Task: Look for space in Bertioga, Brazil from 1st June, 2023 to 9th June, 2023 for 4 adults in price range Rs.6000 to Rs.12000. Place can be entire place with 2 bedrooms having 2 beds and 2 bathrooms. Property type can be house, flat, guest house. Booking option can be shelf check-in. Required host language is Spanish.
Action: Mouse moved to (408, 71)
Screenshot: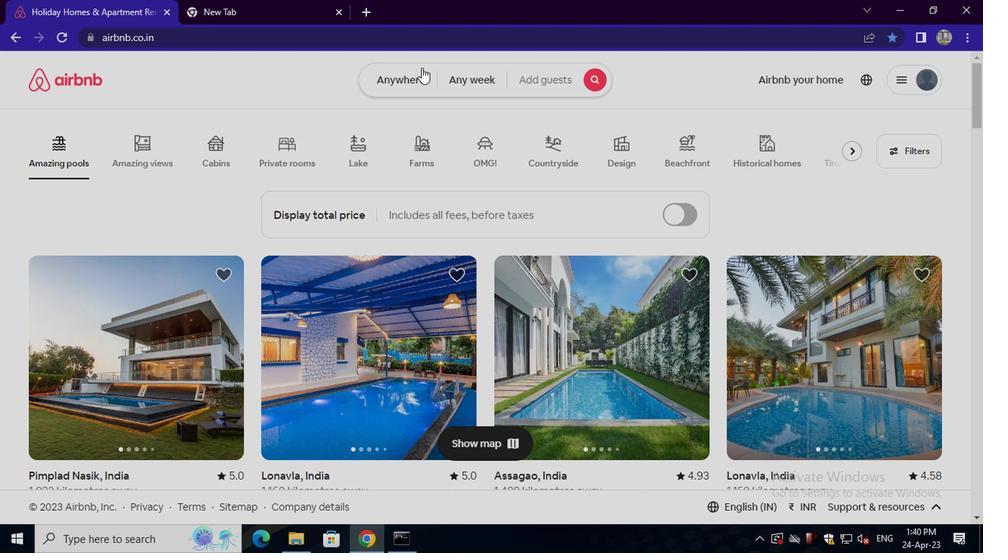 
Action: Mouse pressed left at (408, 71)
Screenshot: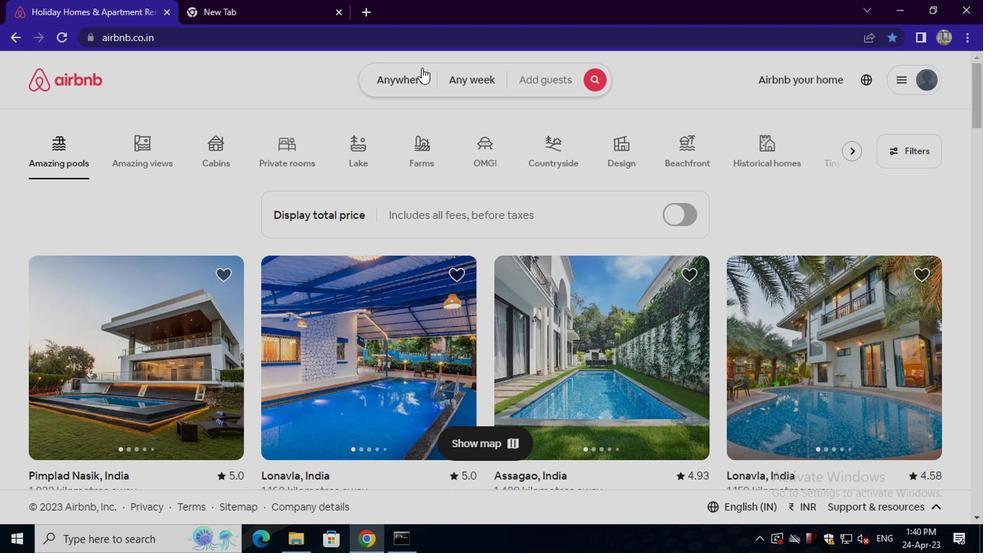 
Action: Mouse moved to (294, 137)
Screenshot: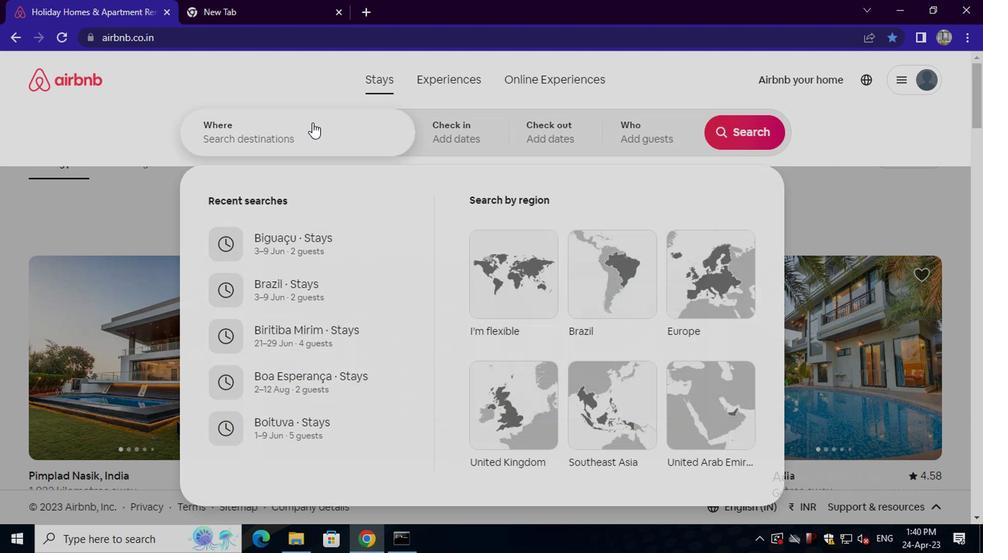 
Action: Mouse pressed left at (294, 137)
Screenshot: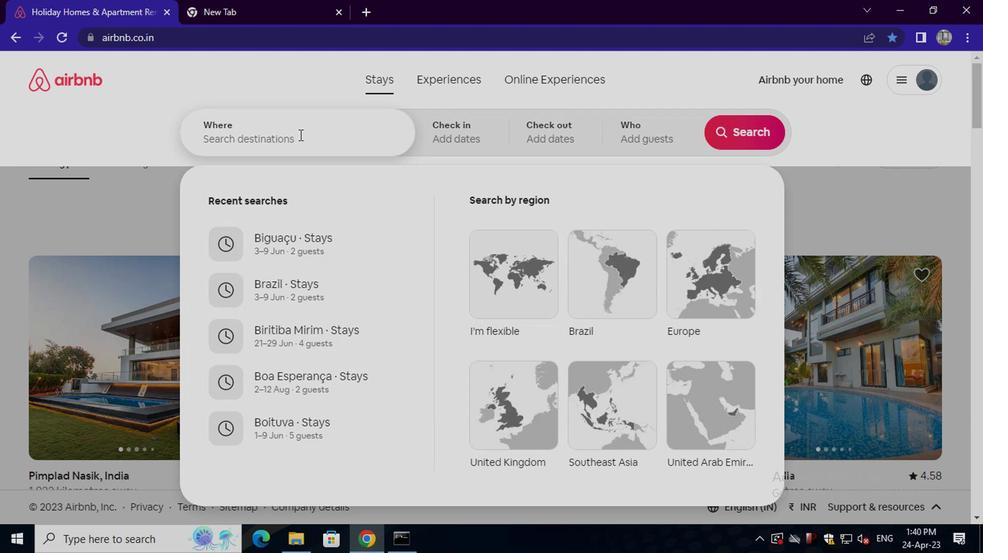 
Action: Key pressed bertioga,<Key.space>brazil<Key.enter>
Screenshot: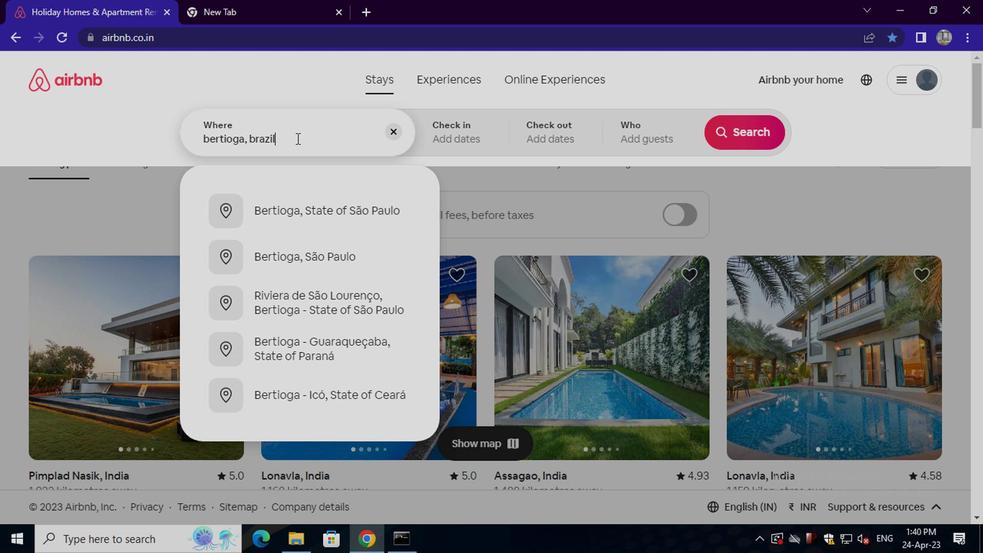 
Action: Mouse moved to (743, 249)
Screenshot: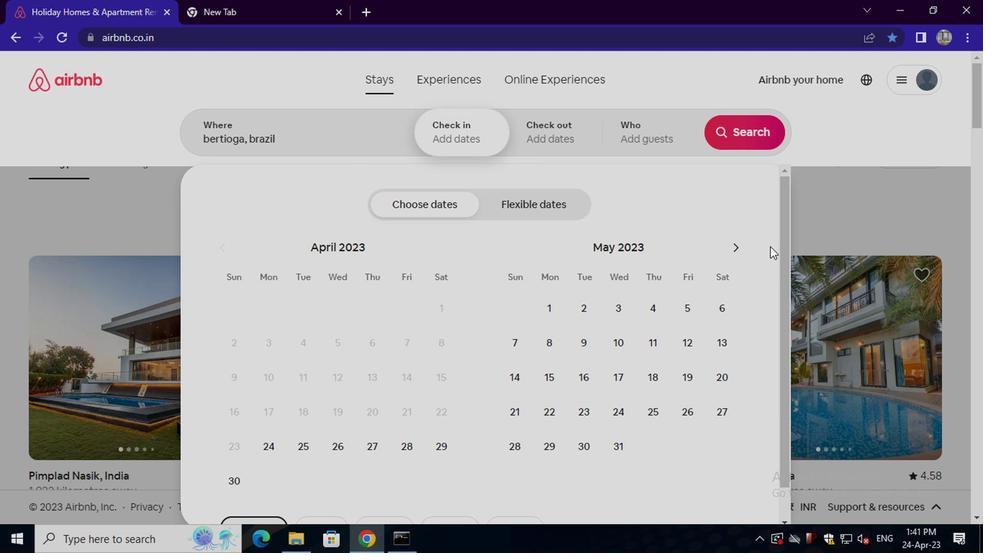 
Action: Mouse pressed left at (743, 249)
Screenshot: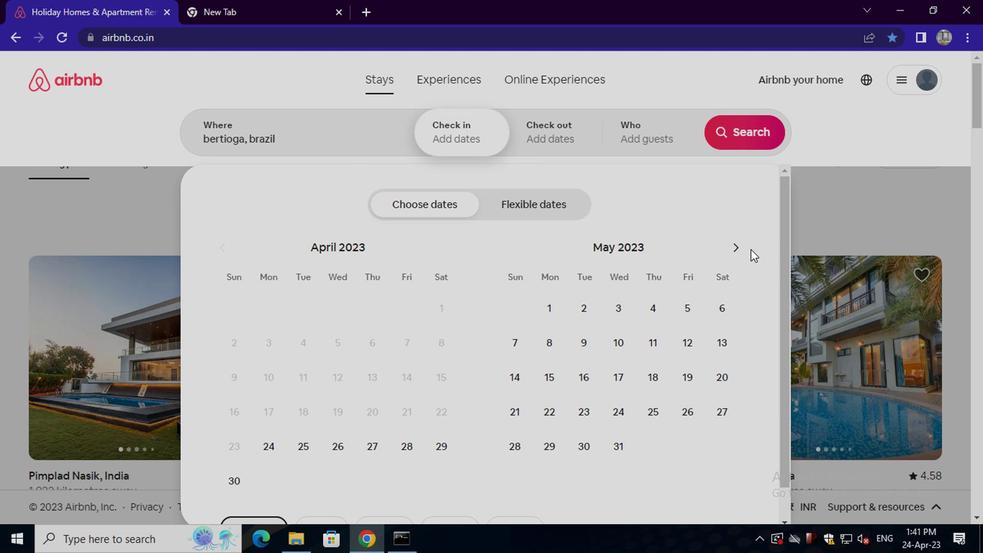 
Action: Mouse moved to (640, 304)
Screenshot: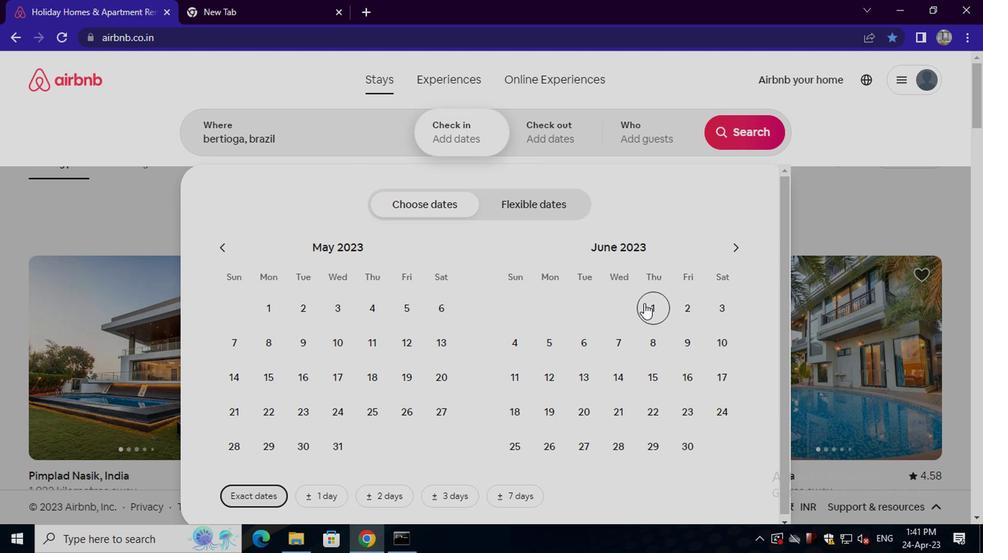 
Action: Mouse pressed left at (640, 304)
Screenshot: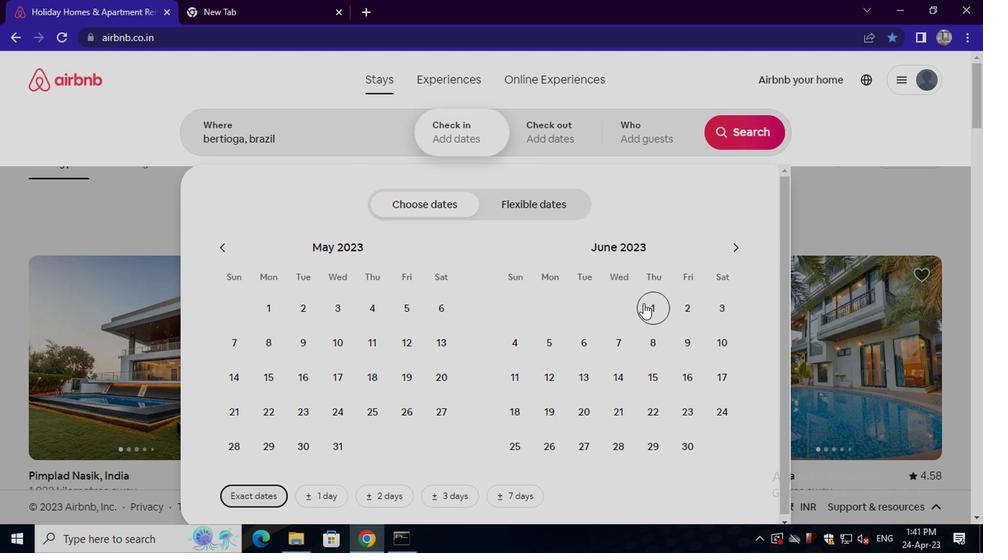 
Action: Mouse moved to (674, 344)
Screenshot: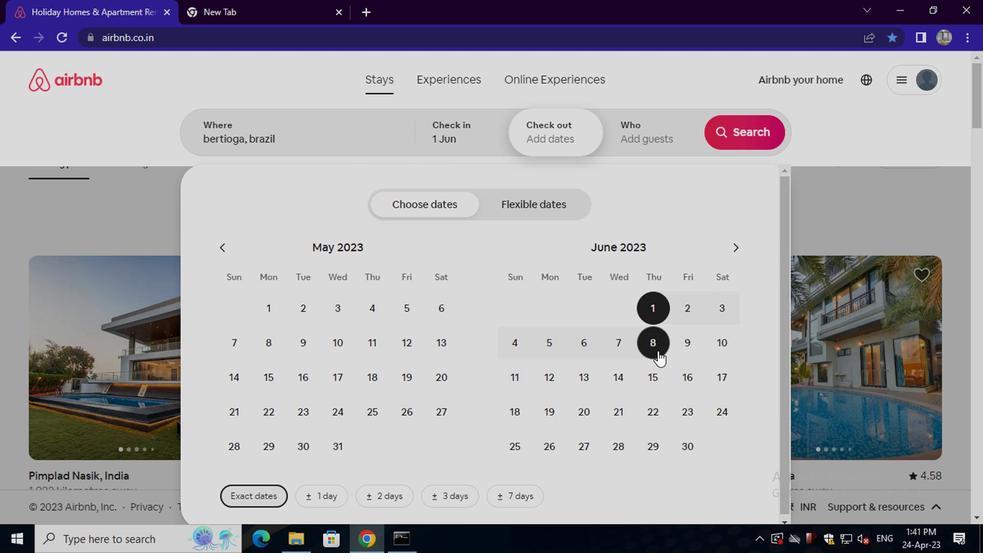 
Action: Mouse pressed left at (674, 344)
Screenshot: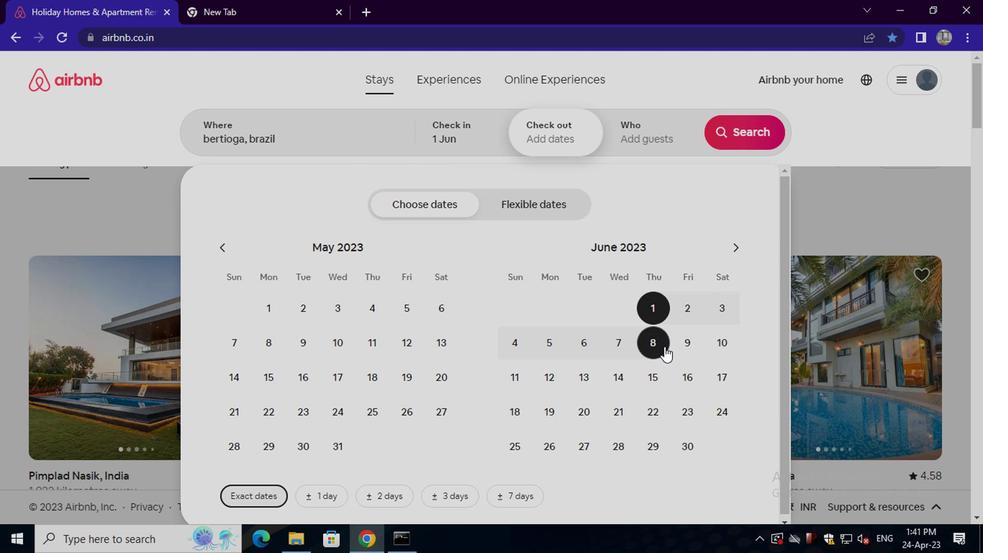 
Action: Mouse moved to (657, 142)
Screenshot: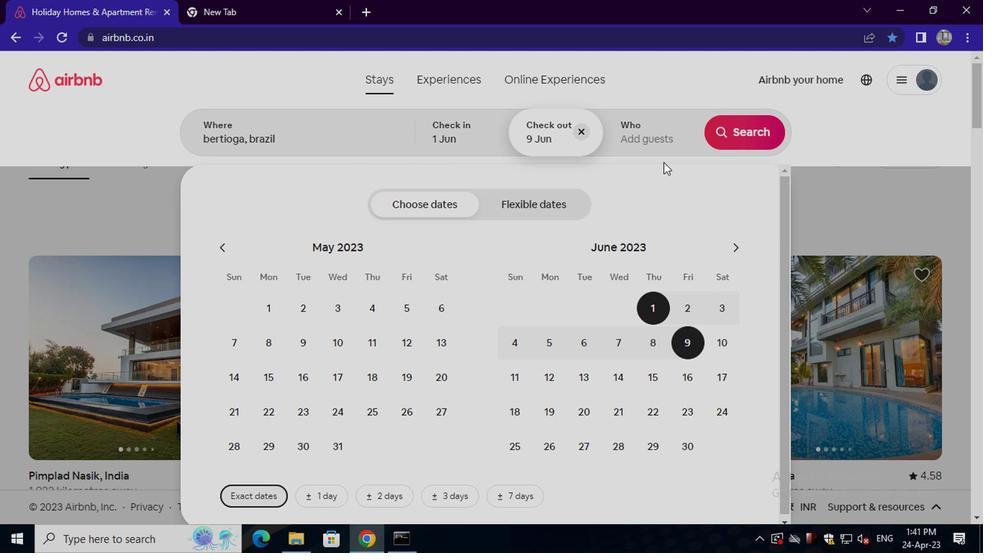 
Action: Mouse pressed left at (657, 142)
Screenshot: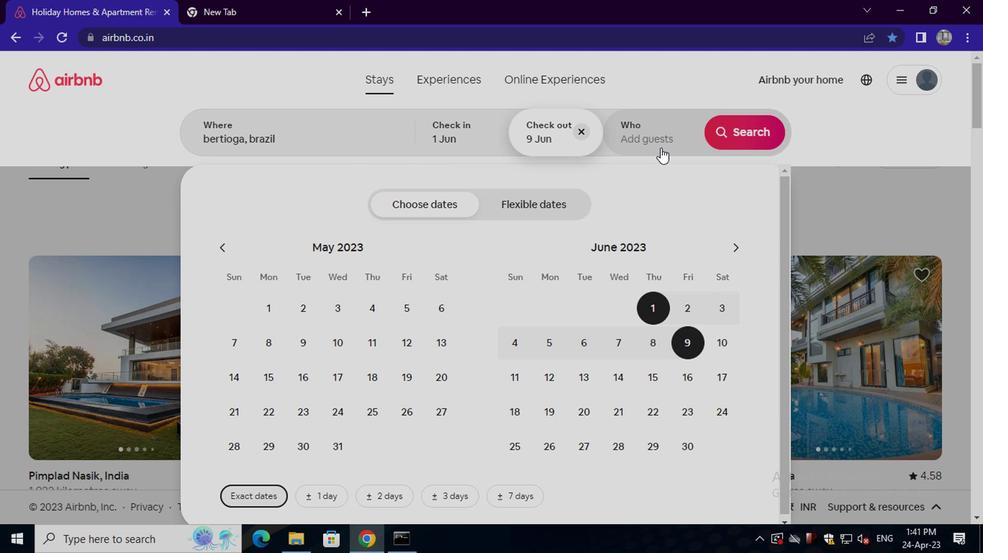 
Action: Mouse moved to (739, 217)
Screenshot: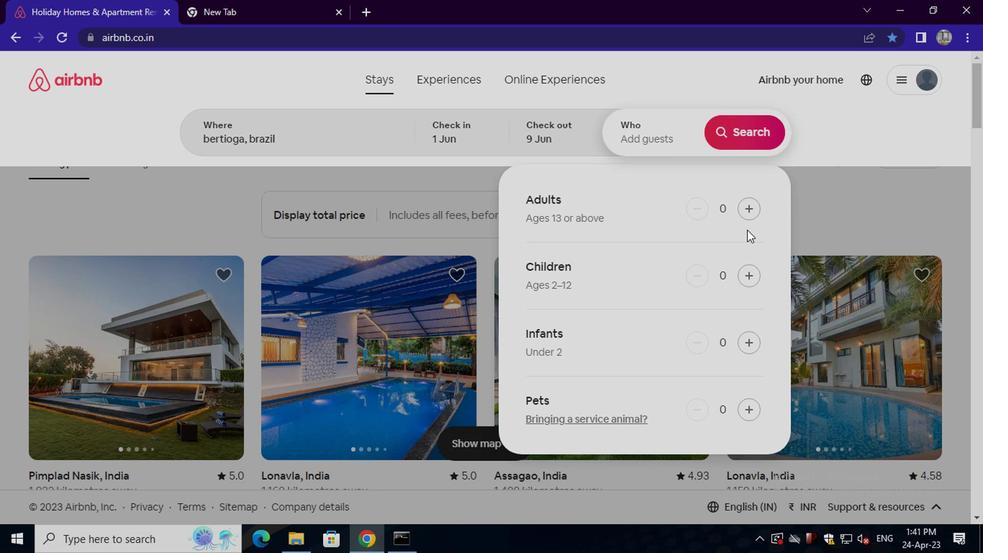 
Action: Mouse pressed left at (739, 217)
Screenshot: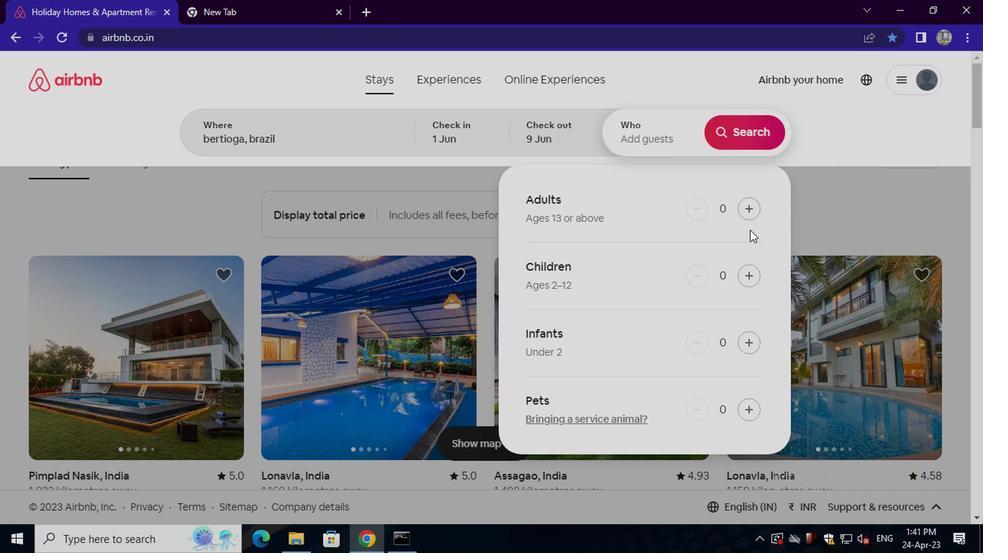 
Action: Mouse pressed left at (739, 217)
Screenshot: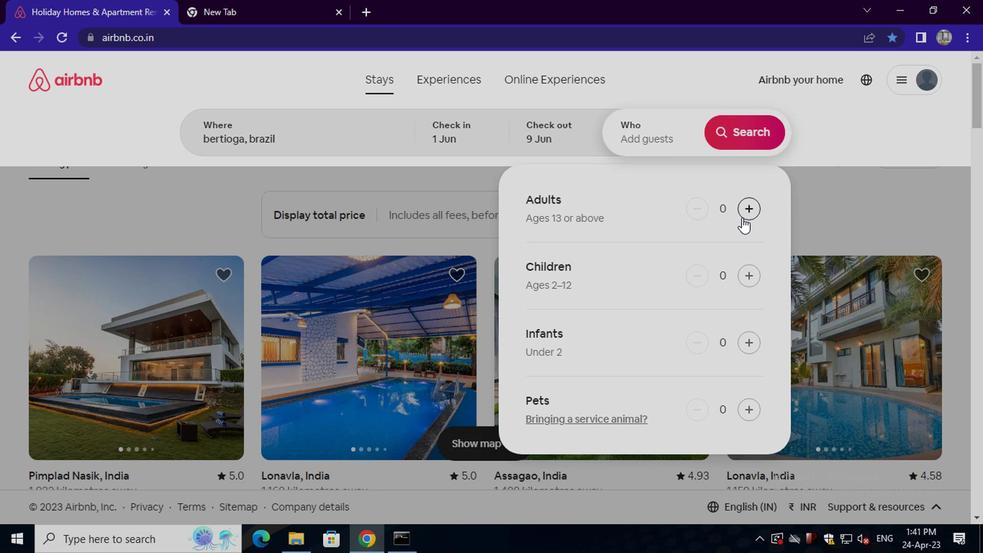 
Action: Mouse pressed left at (739, 217)
Screenshot: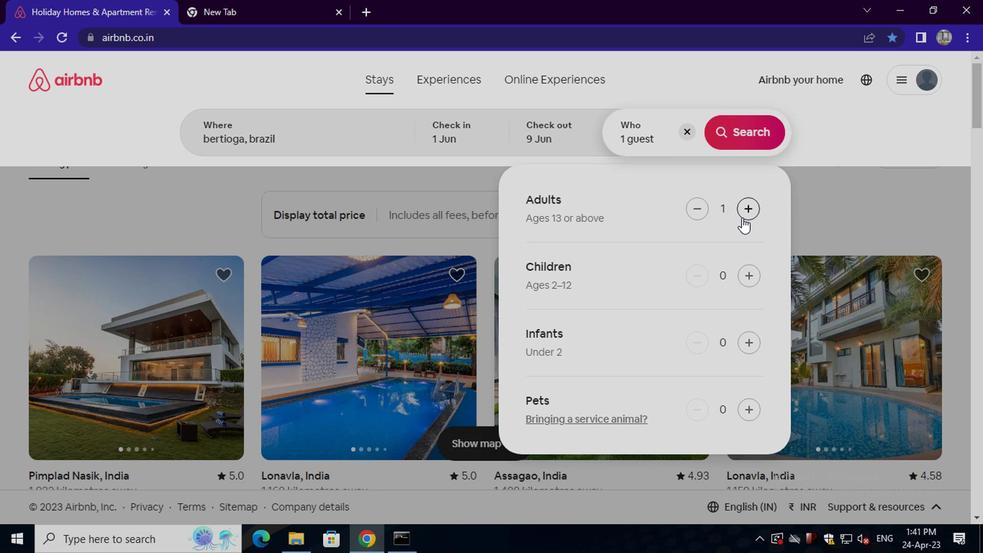 
Action: Mouse moved to (752, 223)
Screenshot: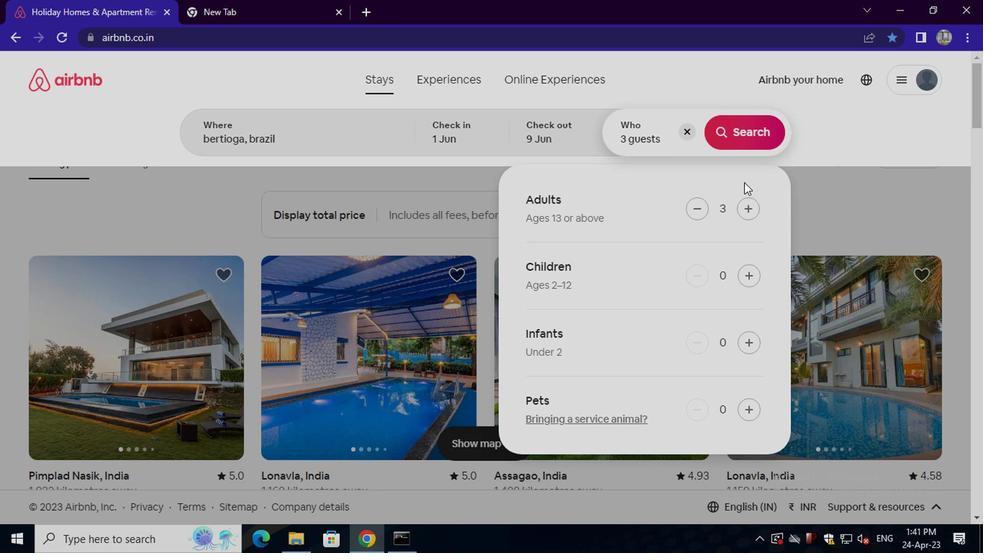 
Action: Mouse pressed left at (752, 223)
Screenshot: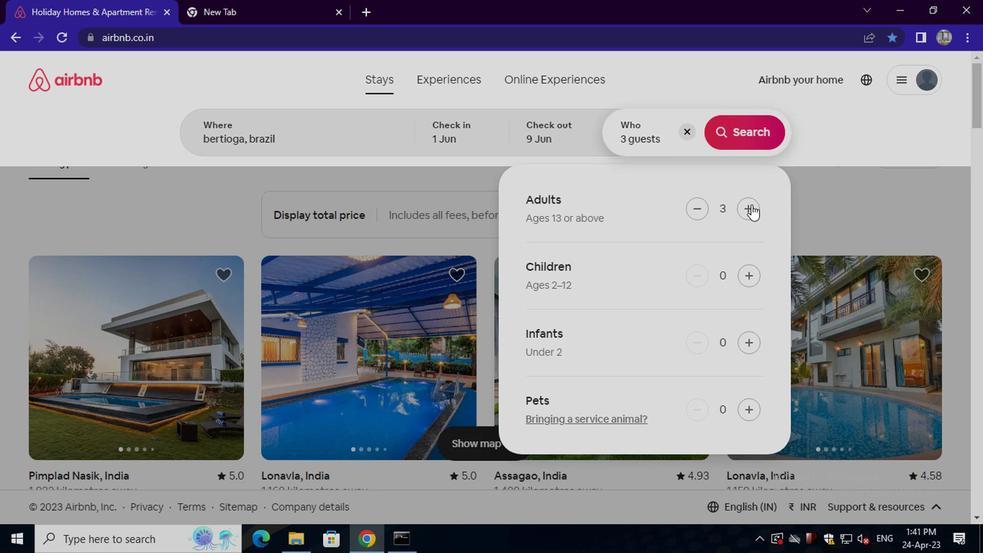 
Action: Mouse moved to (748, 214)
Screenshot: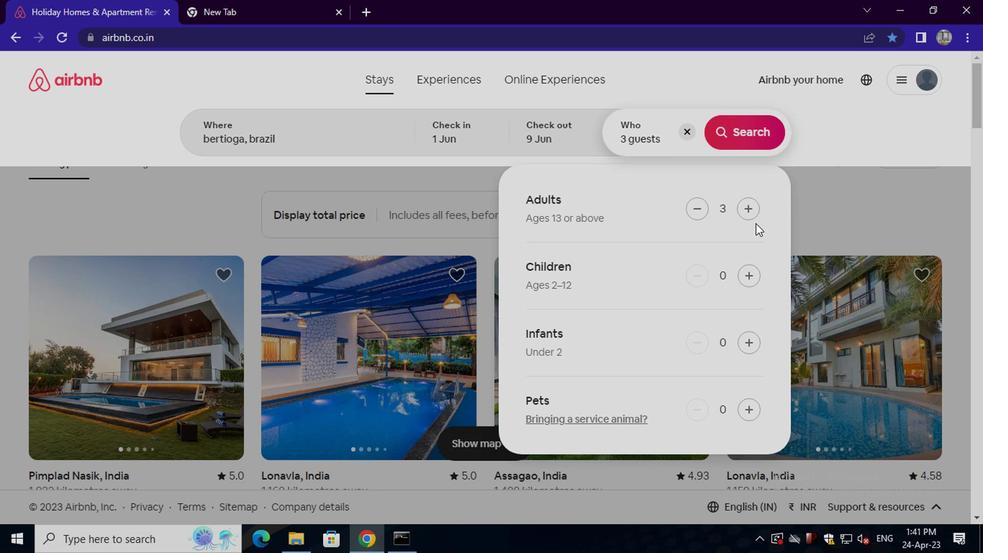 
Action: Mouse pressed left at (748, 214)
Screenshot: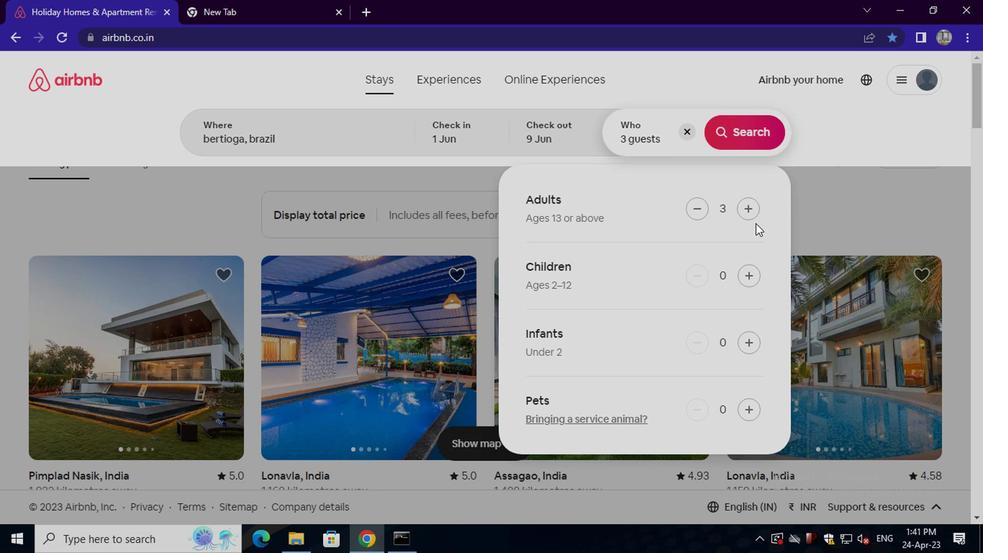 
Action: Mouse moved to (737, 138)
Screenshot: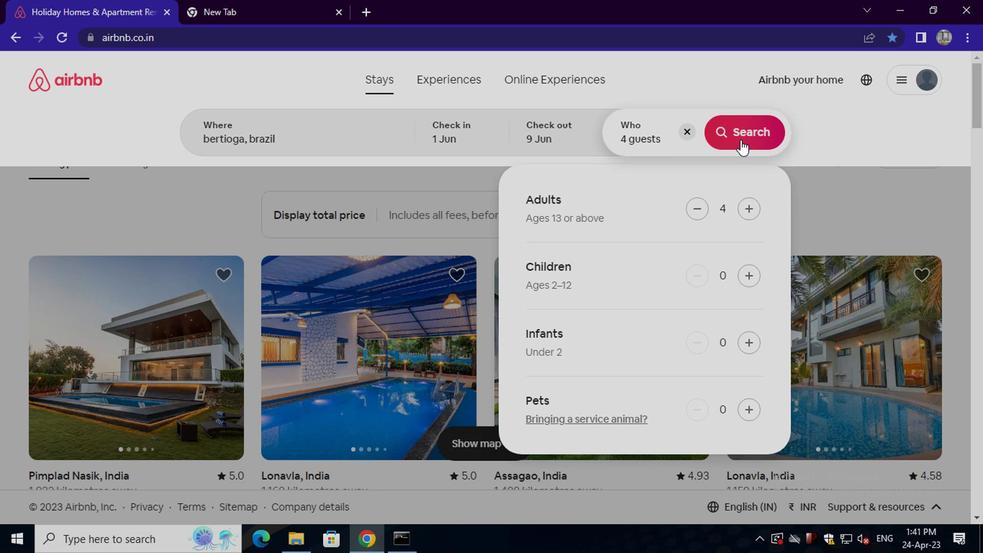 
Action: Mouse pressed left at (737, 138)
Screenshot: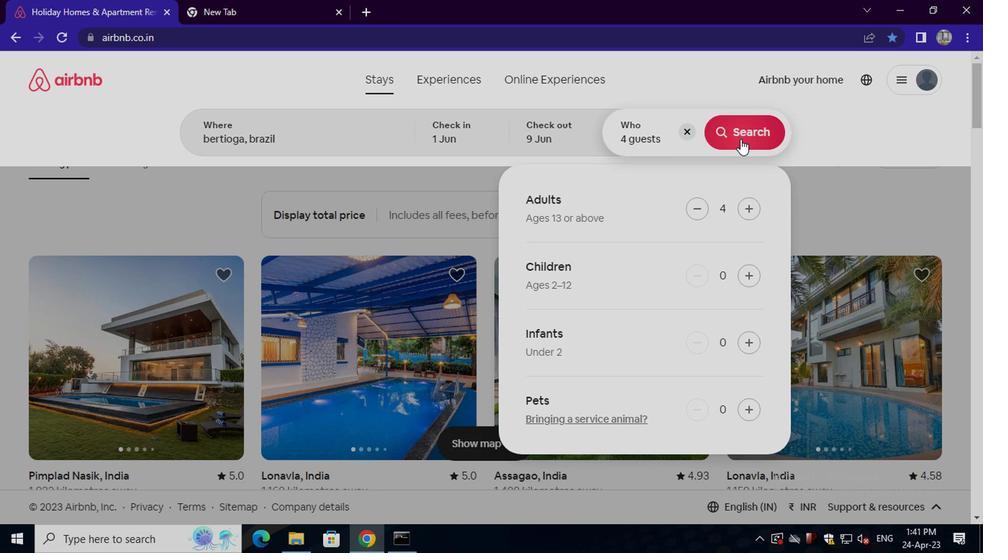 
Action: Mouse moved to (926, 137)
Screenshot: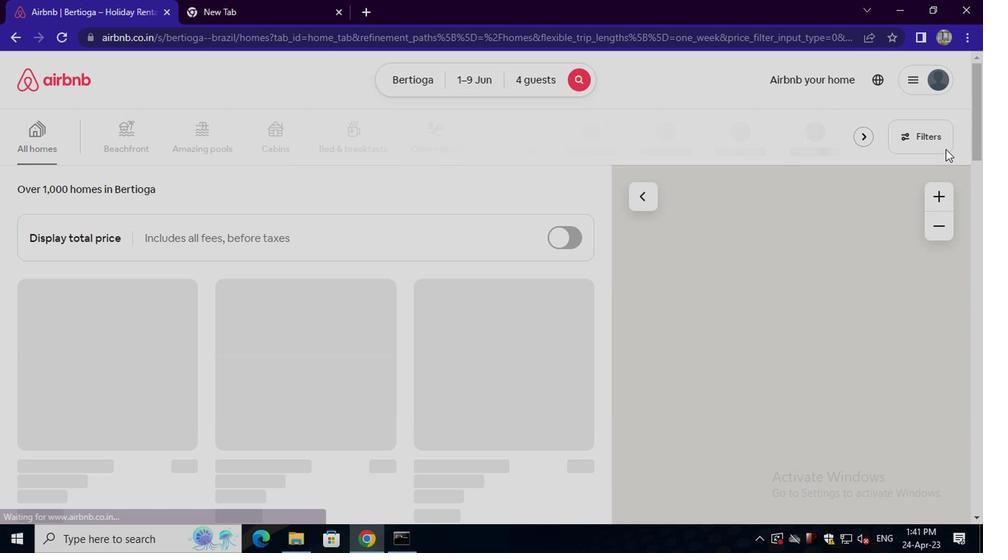 
Action: Mouse pressed left at (926, 137)
Screenshot: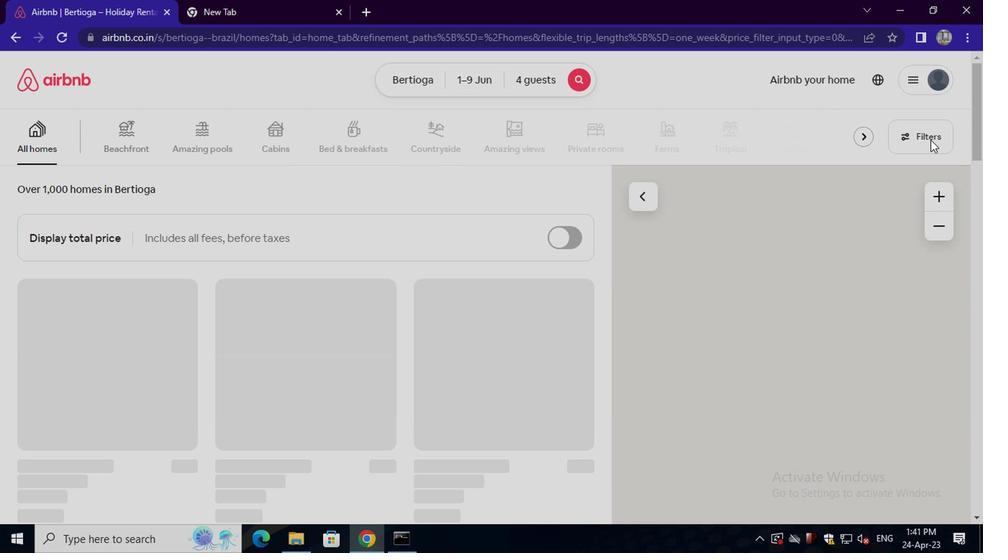 
Action: Mouse moved to (332, 320)
Screenshot: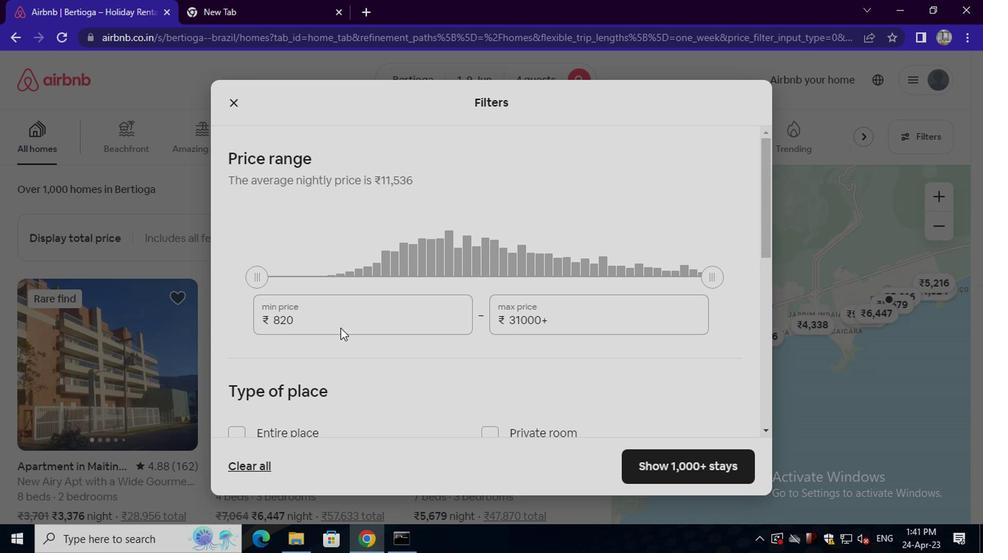 
Action: Mouse pressed left at (332, 320)
Screenshot: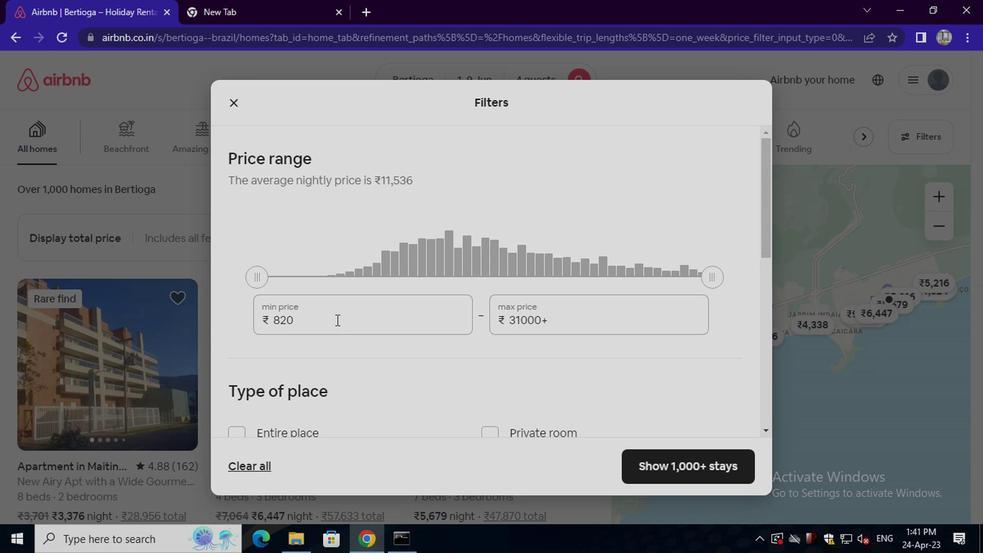 
Action: Key pressed <Key.backspace><Key.backspace><Key.backspace><Key.backspace><Key.backspace><Key.backspace><Key.backspace><Key.backspace><Key.backspace><Key.backspace><Key.backspace><Key.backspace><Key.backspace><Key.backspace><Key.backspace><Key.backspace><Key.backspace><Key.backspace><Key.backspace><Key.backspace><Key.backspace><Key.backspace>6000
Screenshot: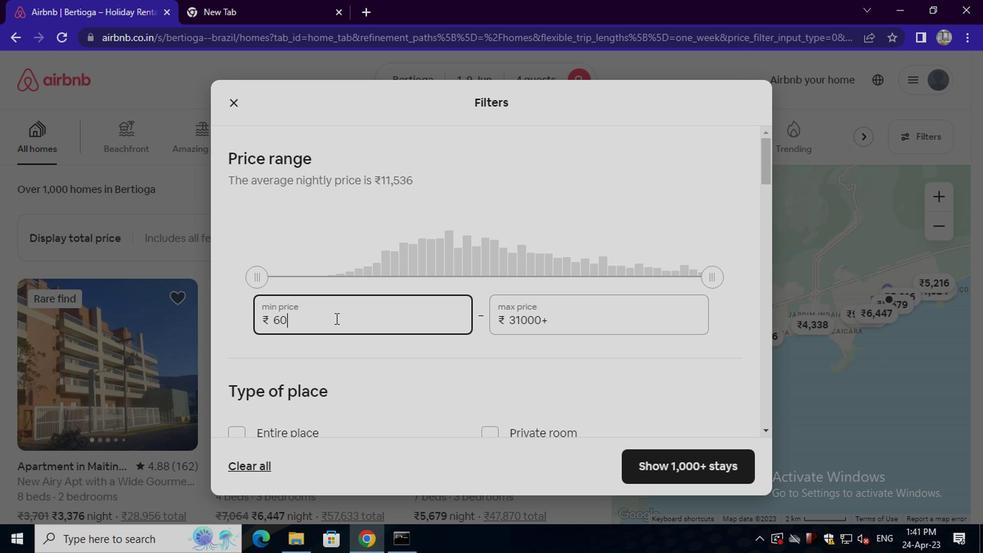 
Action: Mouse moved to (552, 324)
Screenshot: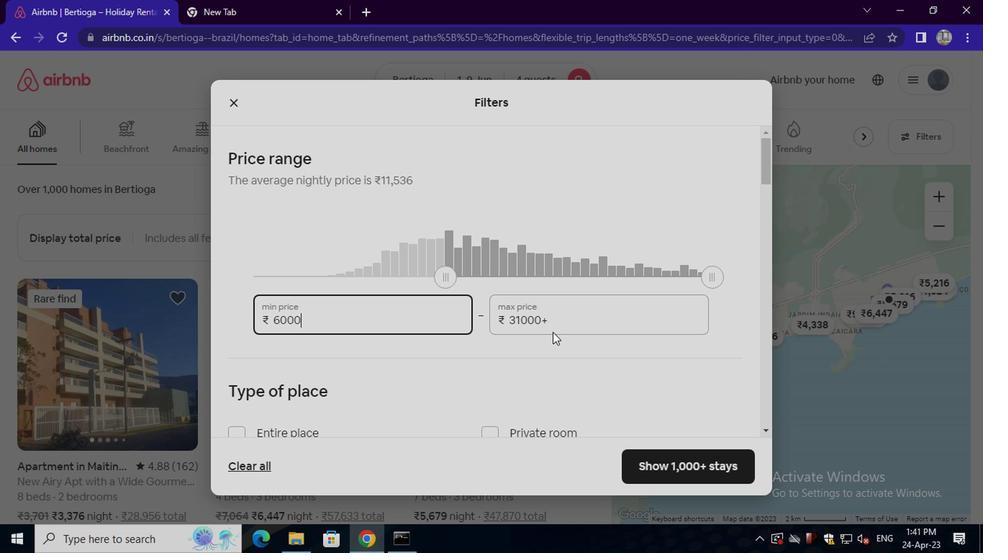 
Action: Mouse pressed left at (552, 324)
Screenshot: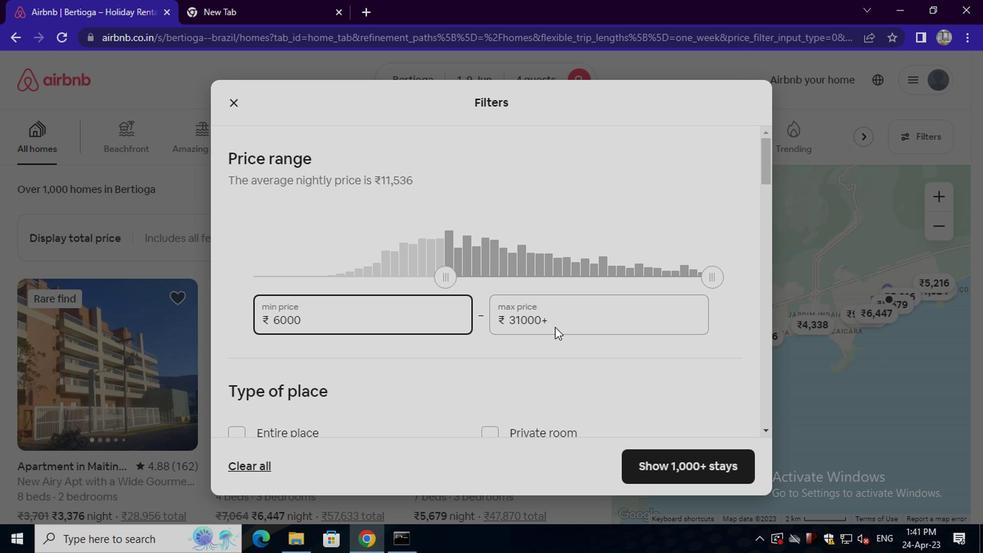 
Action: Key pressed <Key.backspace><Key.backspace><Key.backspace><Key.backspace><Key.backspace><Key.backspace><Key.backspace><Key.backspace><Key.backspace><Key.backspace><Key.backspace><Key.backspace><Key.backspace><Key.backspace><Key.backspace><Key.backspace><Key.backspace>12000
Screenshot: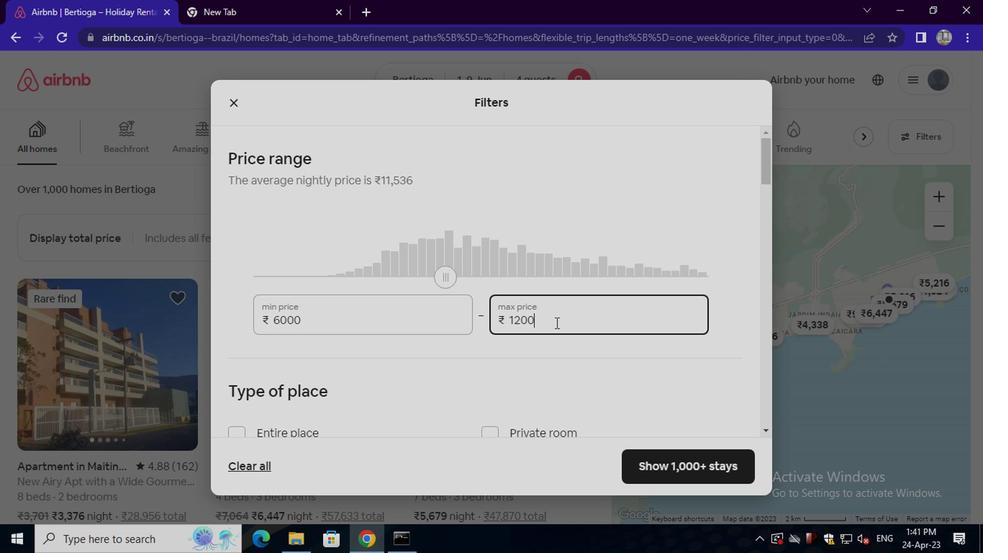 
Action: Mouse moved to (561, 342)
Screenshot: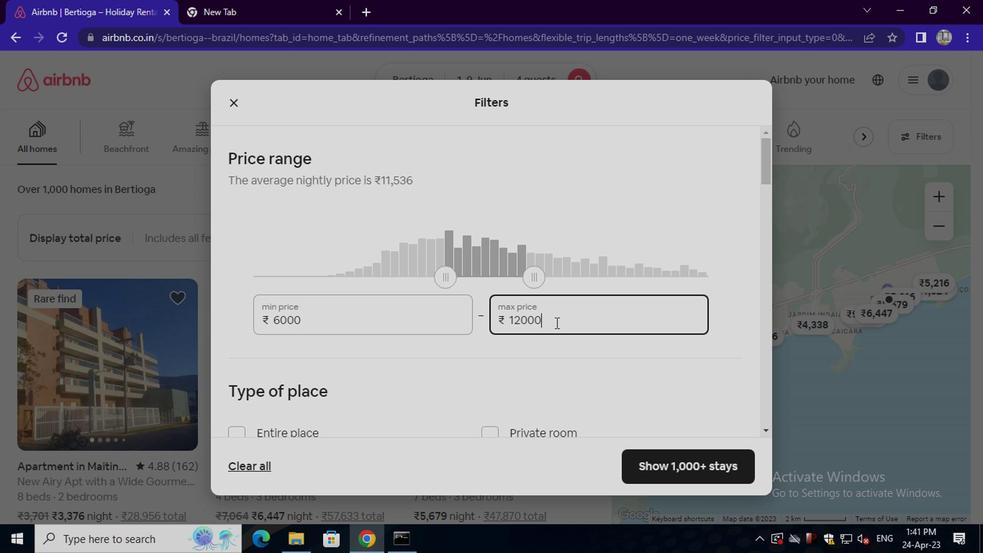 
Action: Mouse scrolled (561, 341) with delta (0, -1)
Screenshot: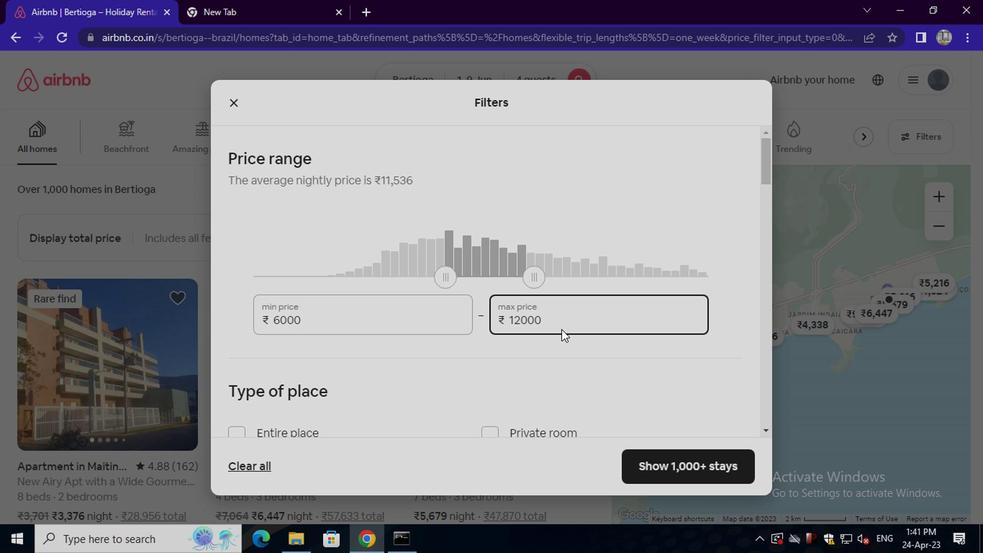 
Action: Mouse moved to (561, 342)
Screenshot: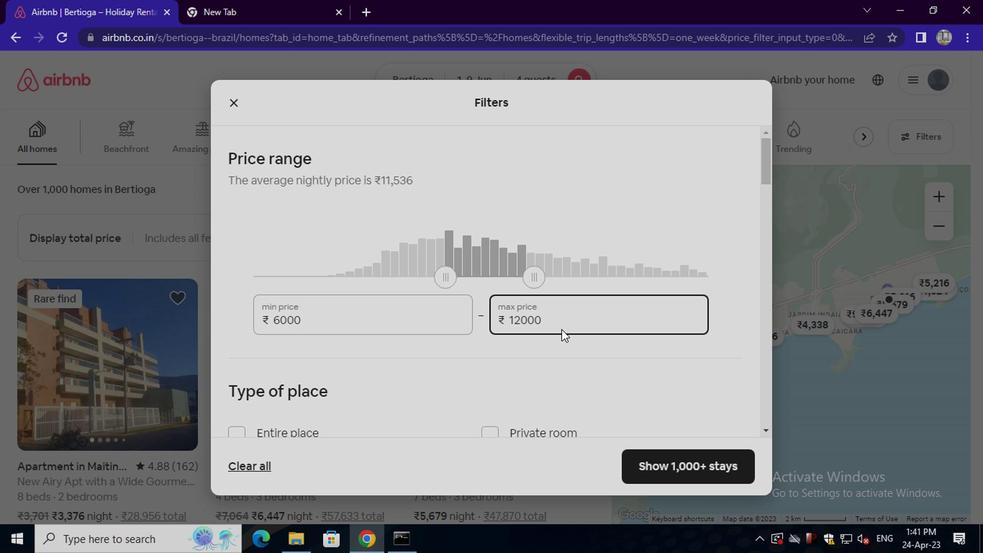 
Action: Mouse scrolled (561, 341) with delta (0, -1)
Screenshot: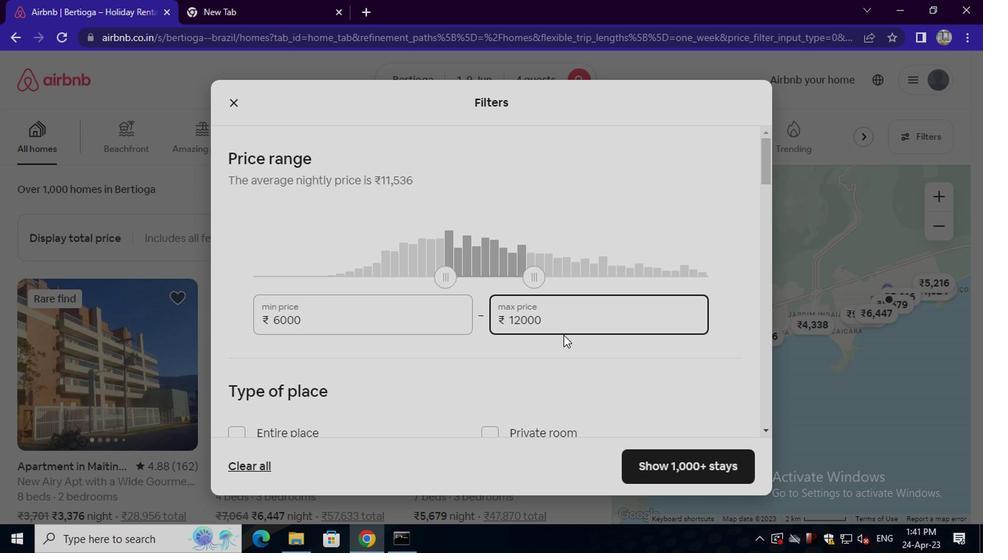 
Action: Mouse moved to (260, 293)
Screenshot: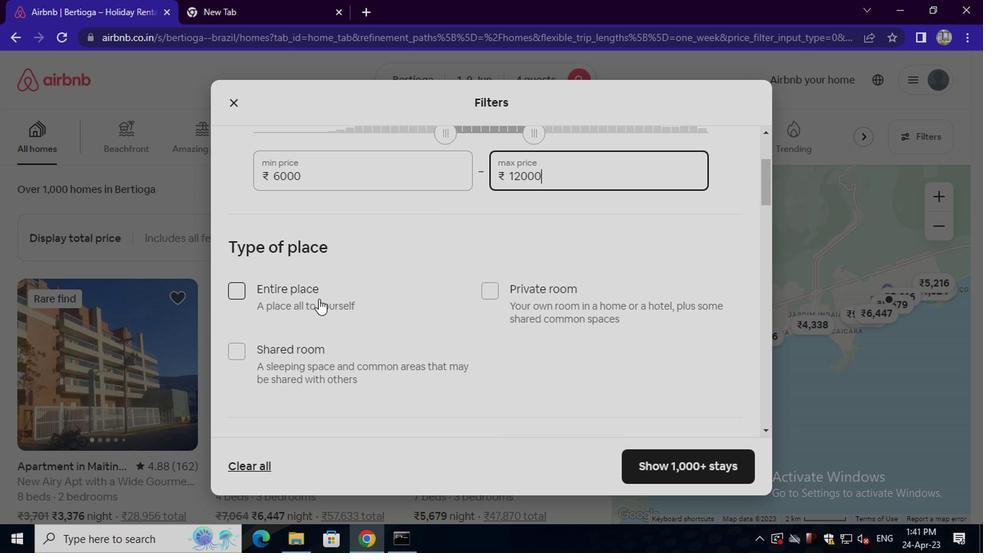 
Action: Mouse pressed left at (260, 293)
Screenshot: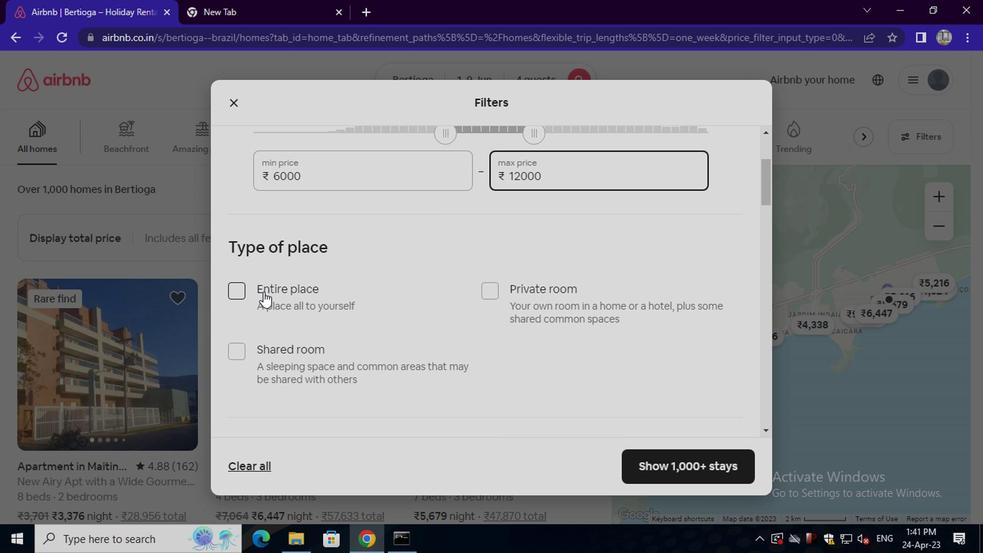 
Action: Mouse moved to (314, 341)
Screenshot: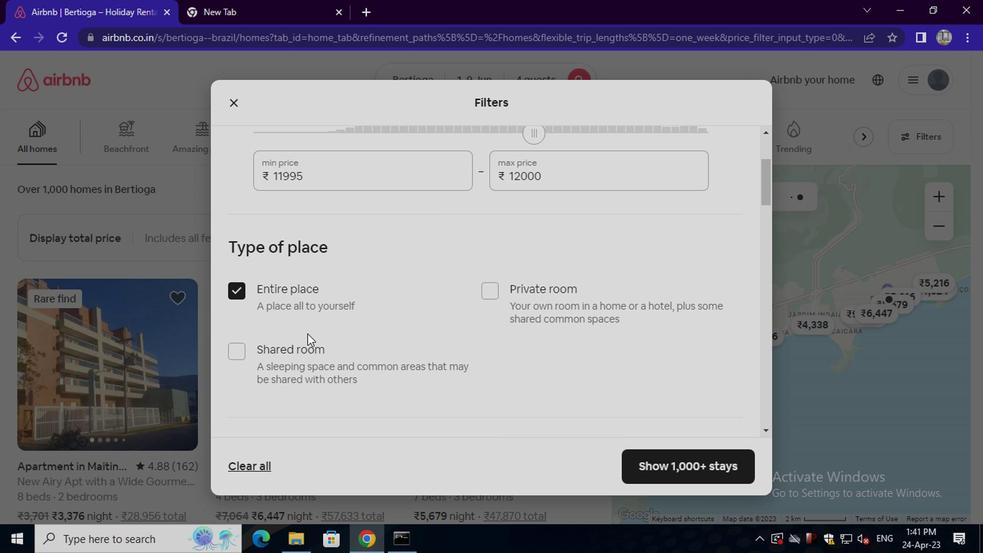 
Action: Mouse scrolled (314, 340) with delta (0, 0)
Screenshot: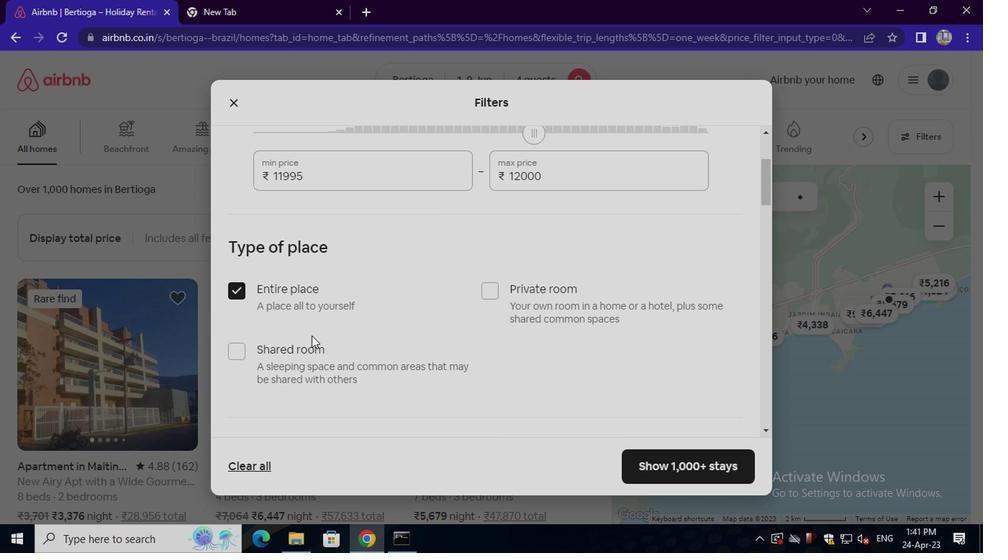 
Action: Mouse scrolled (314, 340) with delta (0, 0)
Screenshot: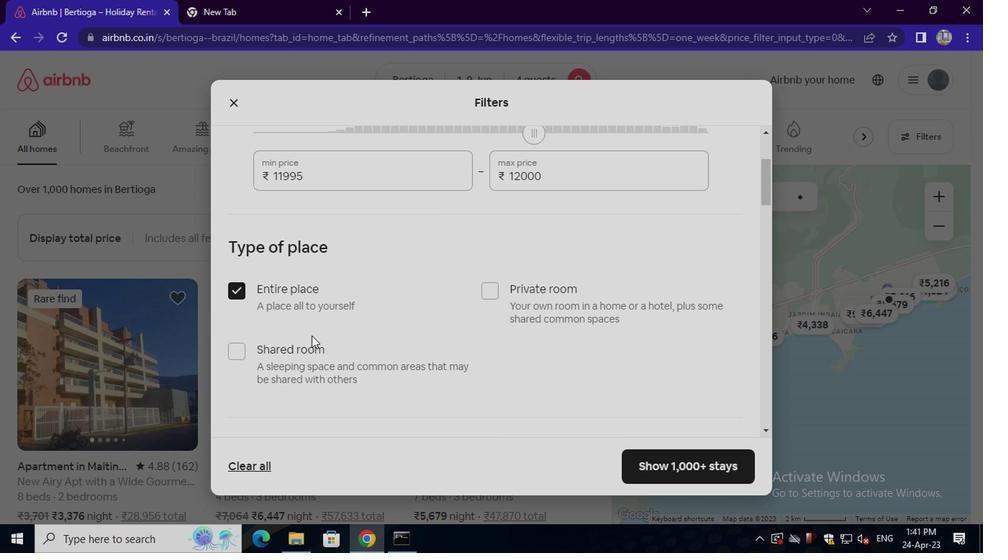 
Action: Mouse scrolled (314, 340) with delta (0, 0)
Screenshot: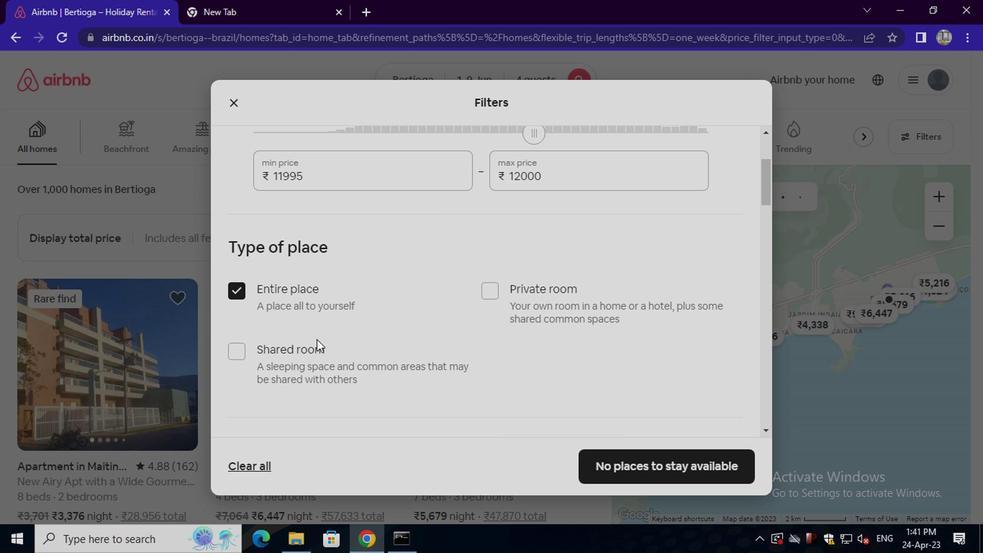
Action: Mouse moved to (354, 320)
Screenshot: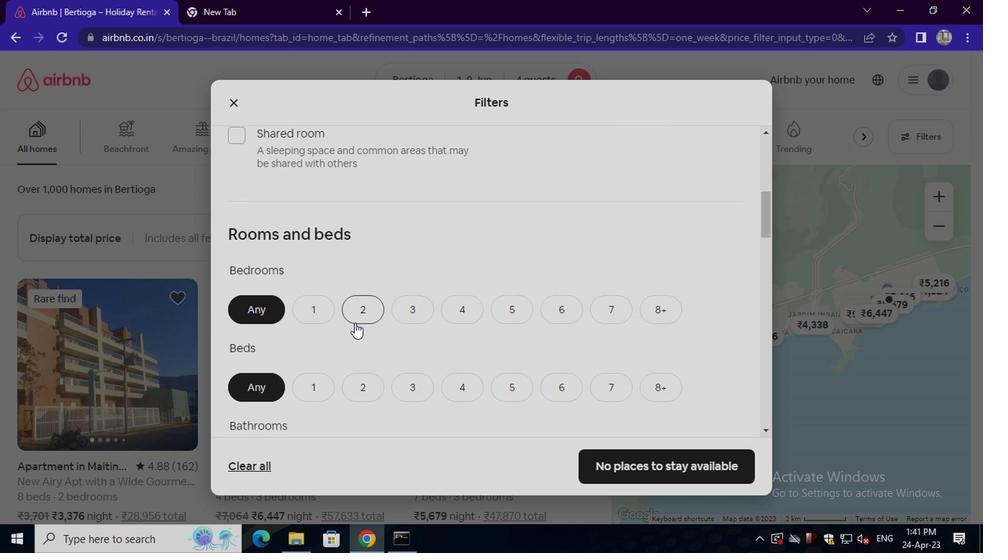 
Action: Mouse pressed left at (354, 320)
Screenshot: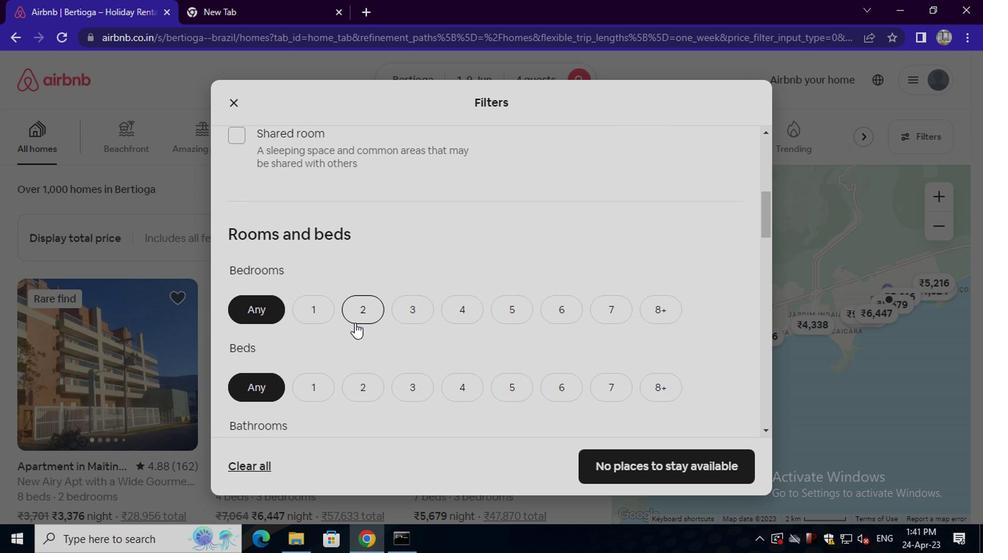 
Action: Mouse moved to (364, 387)
Screenshot: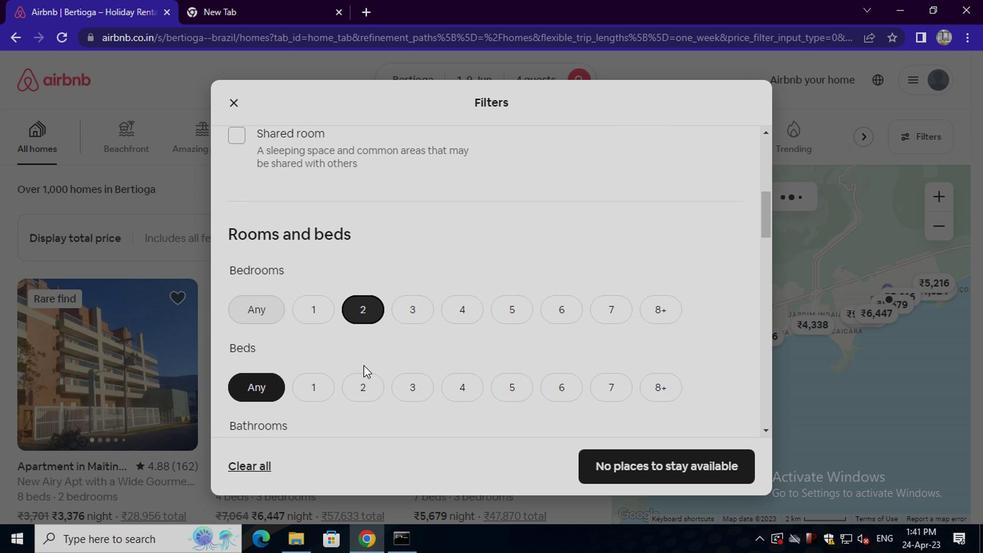 
Action: Mouse pressed left at (364, 387)
Screenshot: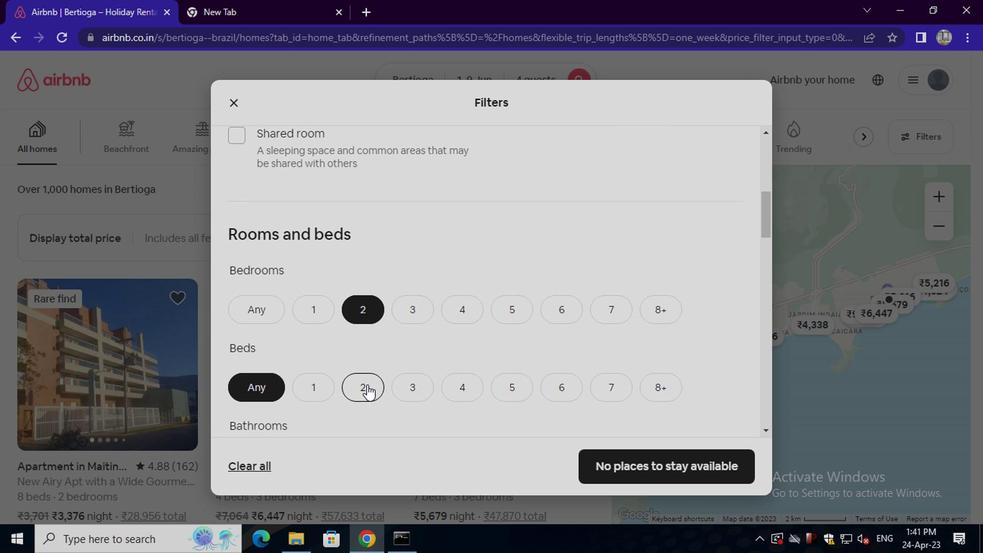 
Action: Mouse scrolled (364, 386) with delta (0, 0)
Screenshot: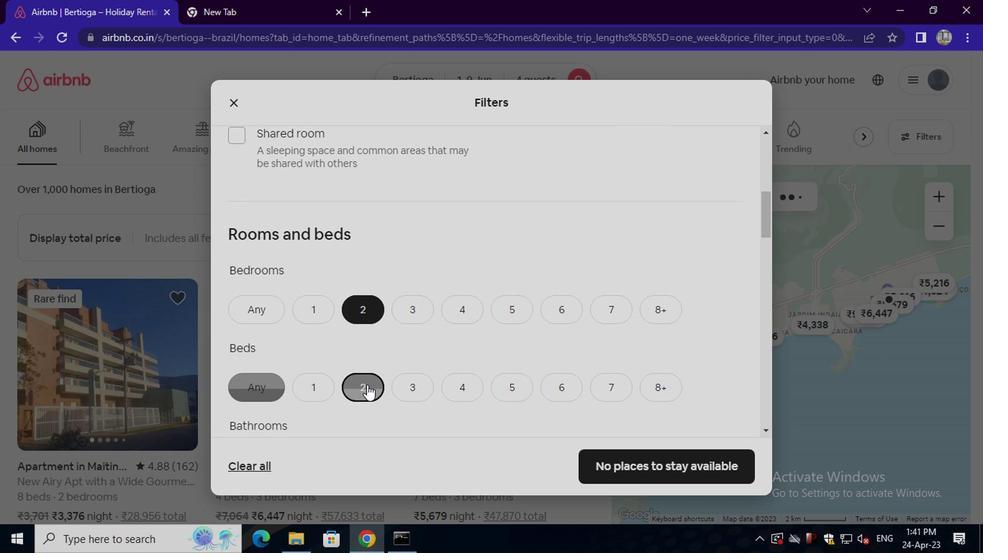 
Action: Mouse scrolled (364, 386) with delta (0, 0)
Screenshot: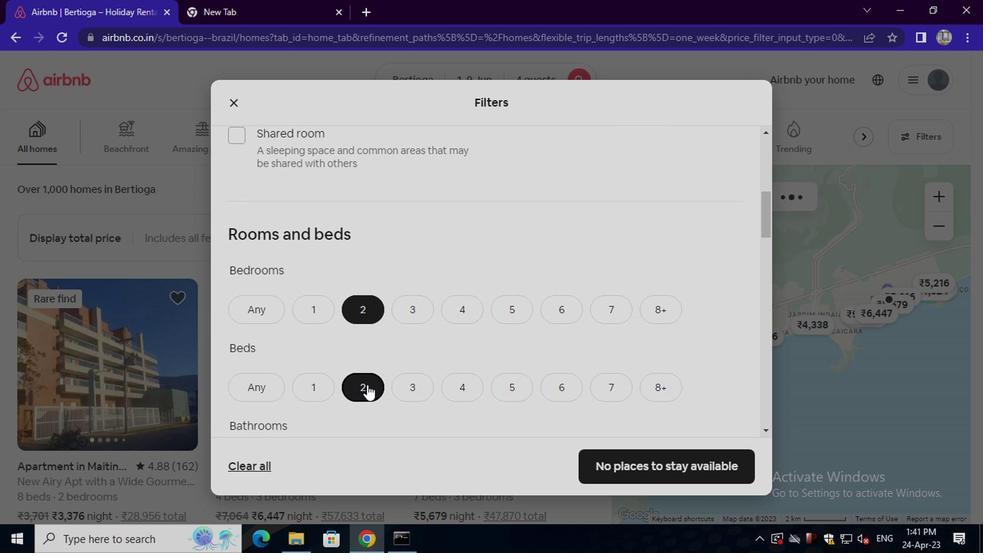 
Action: Mouse moved to (361, 327)
Screenshot: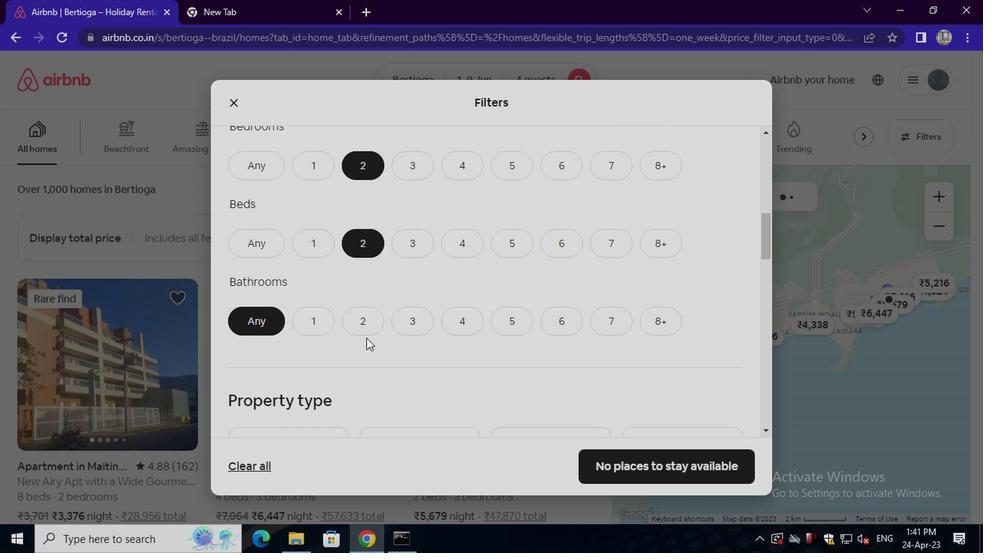 
Action: Mouse pressed left at (361, 327)
Screenshot: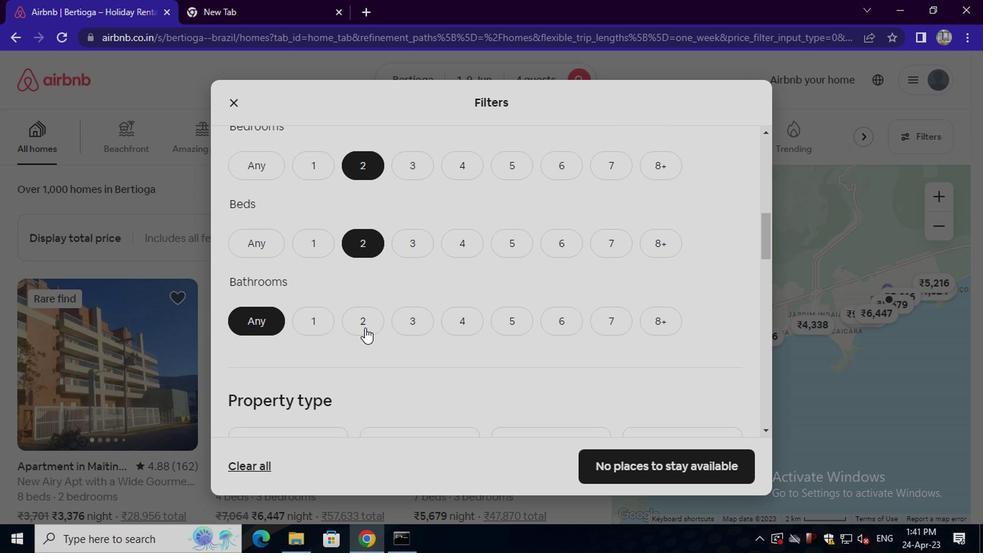 
Action: Mouse moved to (363, 350)
Screenshot: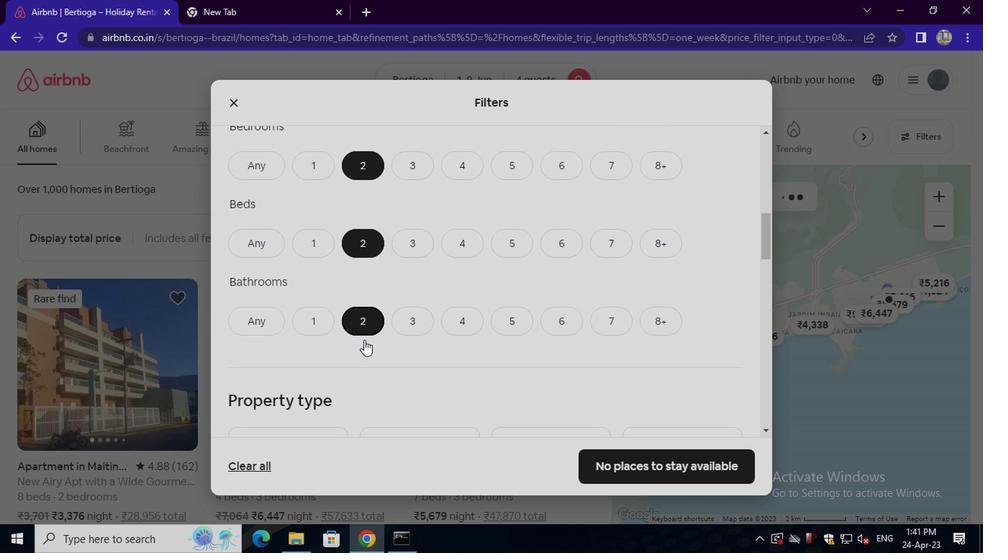 
Action: Mouse scrolled (363, 349) with delta (0, -1)
Screenshot: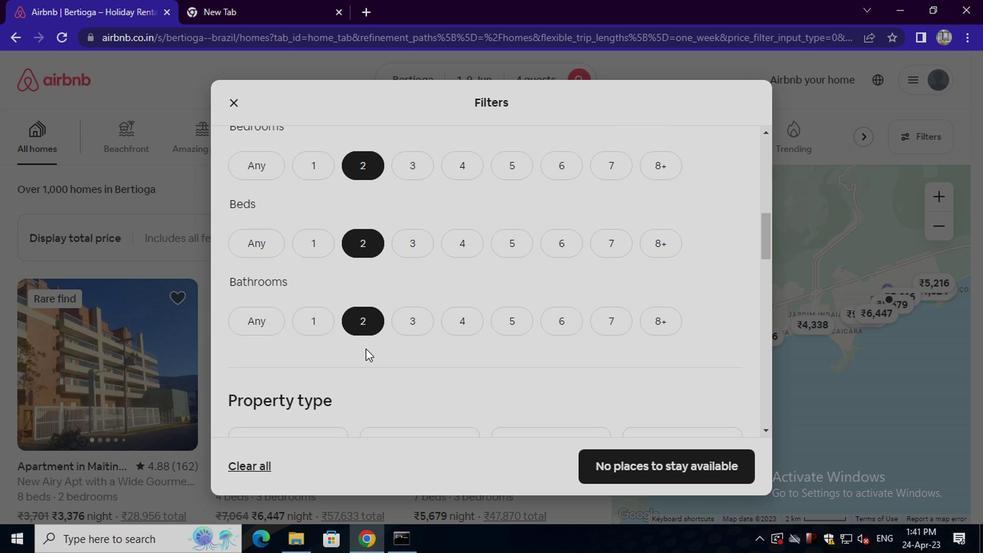 
Action: Mouse scrolled (363, 349) with delta (0, -1)
Screenshot: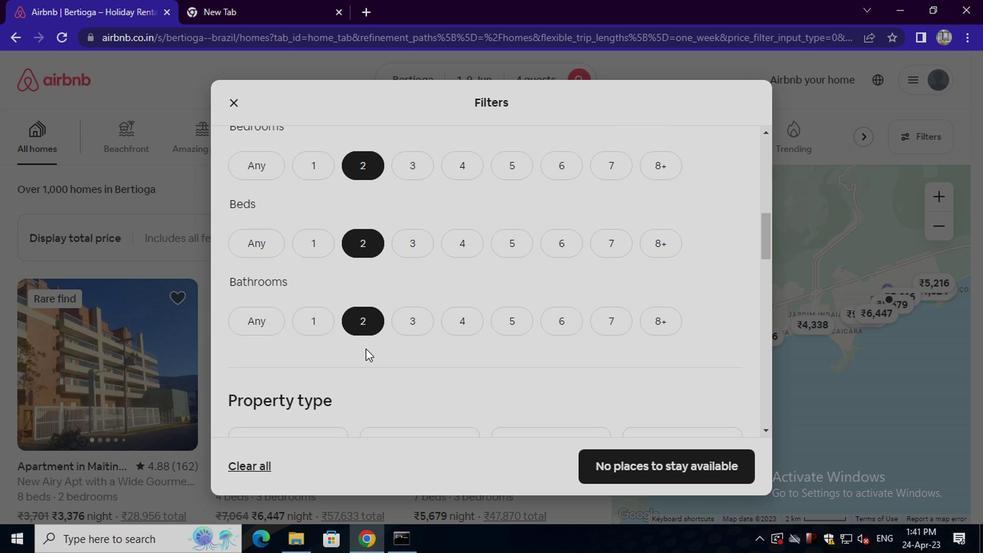 
Action: Mouse scrolled (363, 349) with delta (0, -1)
Screenshot: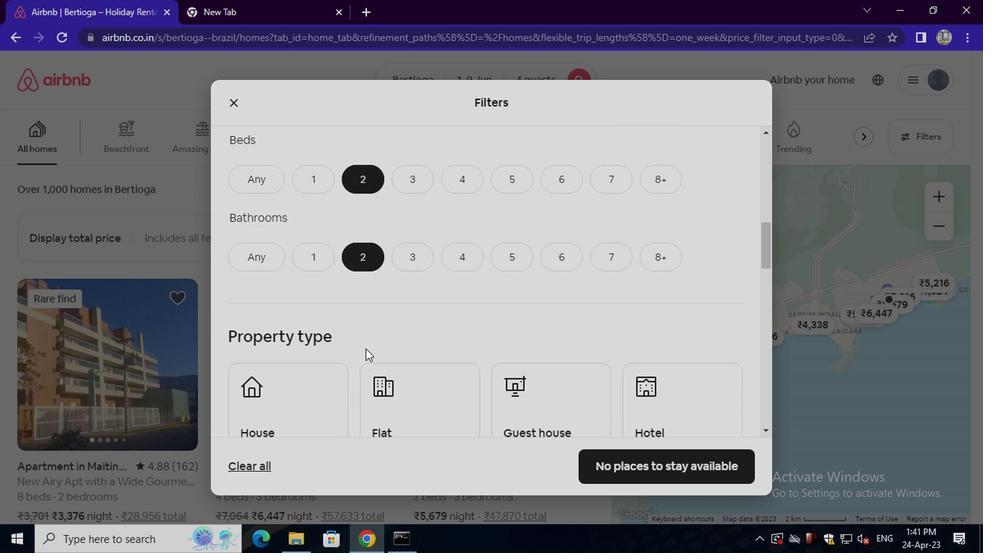 
Action: Mouse moved to (290, 285)
Screenshot: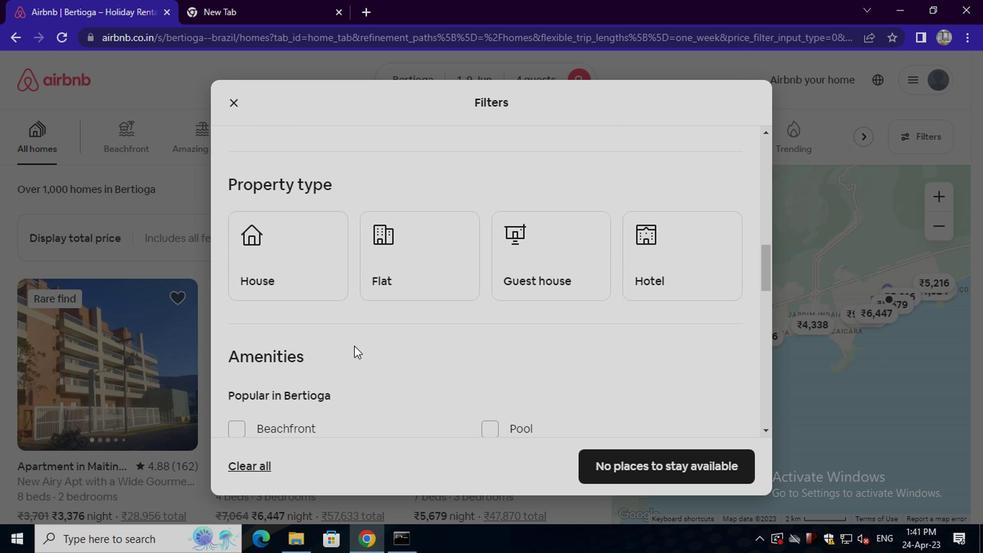 
Action: Mouse pressed left at (290, 285)
Screenshot: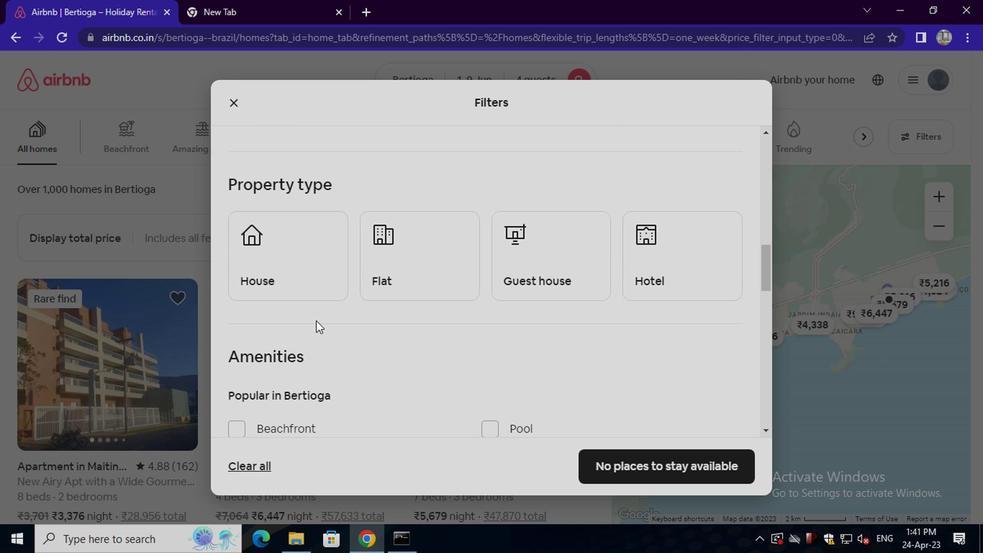 
Action: Mouse moved to (388, 284)
Screenshot: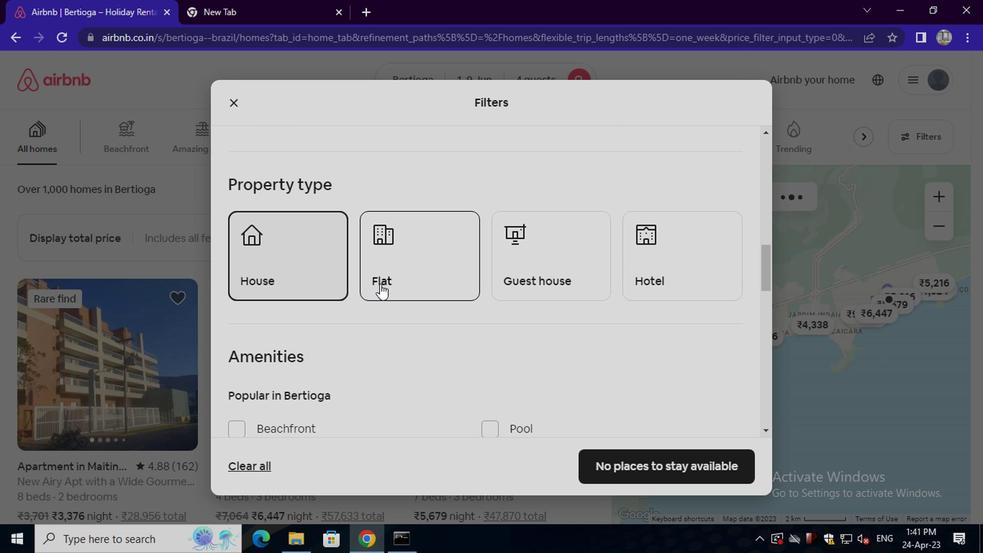 
Action: Mouse pressed left at (388, 284)
Screenshot: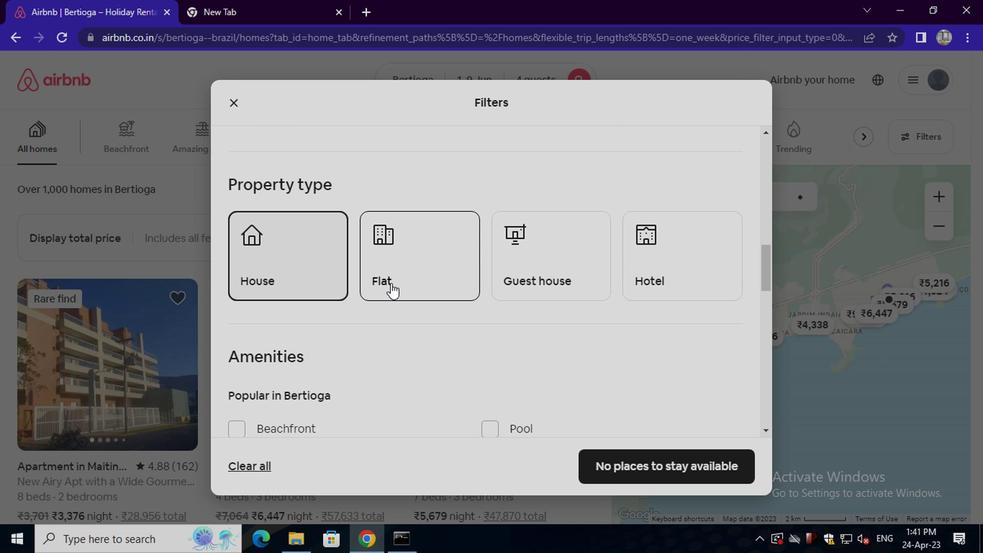 
Action: Mouse moved to (518, 285)
Screenshot: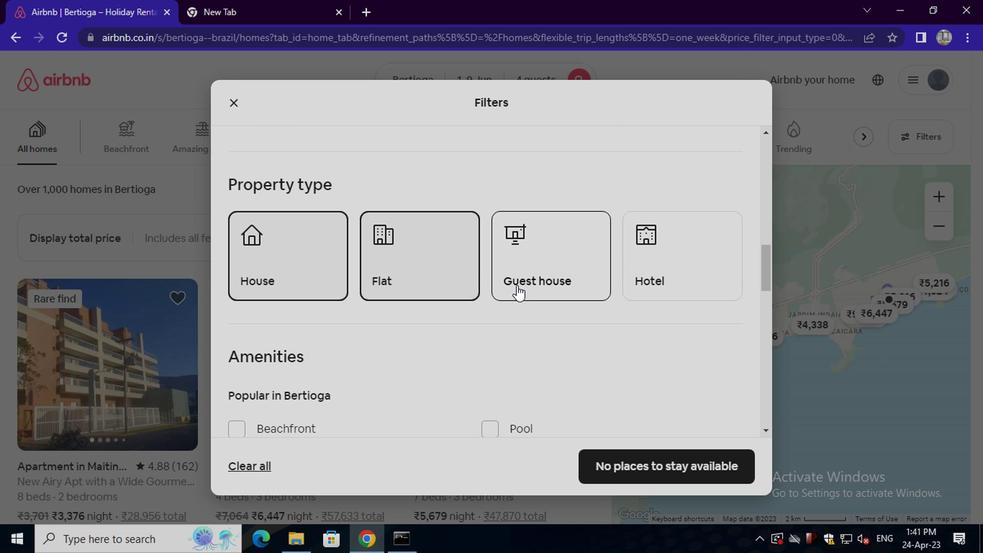 
Action: Mouse pressed left at (518, 285)
Screenshot: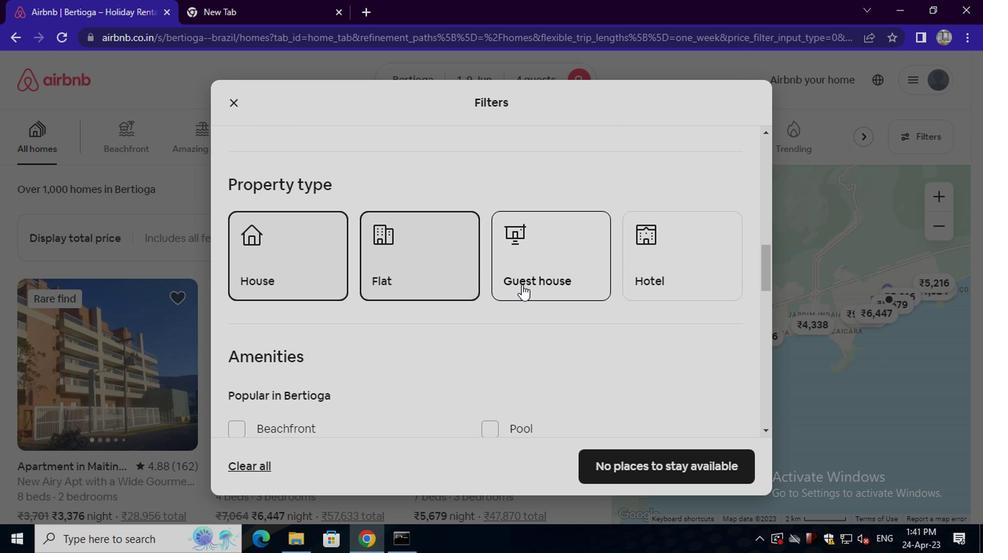 
Action: Mouse moved to (494, 332)
Screenshot: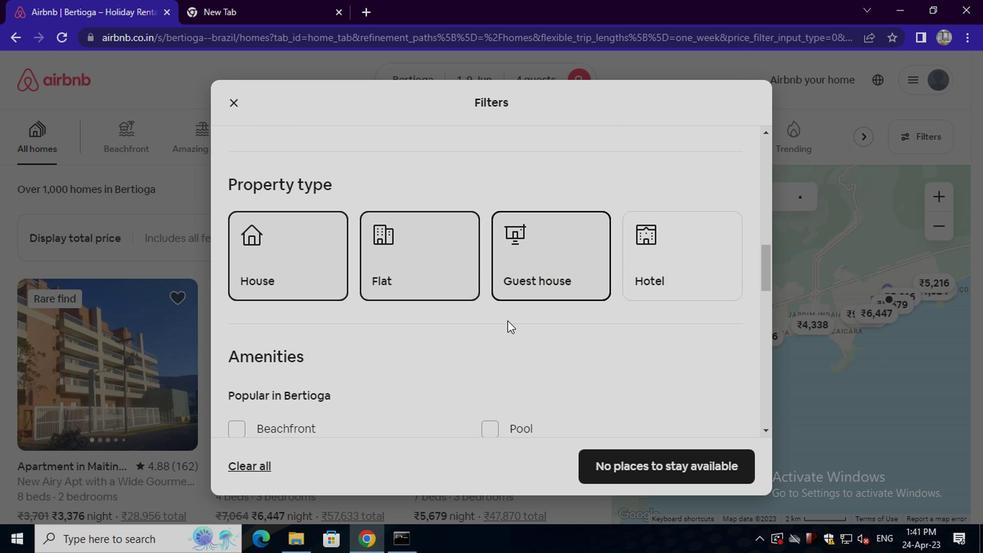 
Action: Mouse scrolled (494, 332) with delta (0, 0)
Screenshot: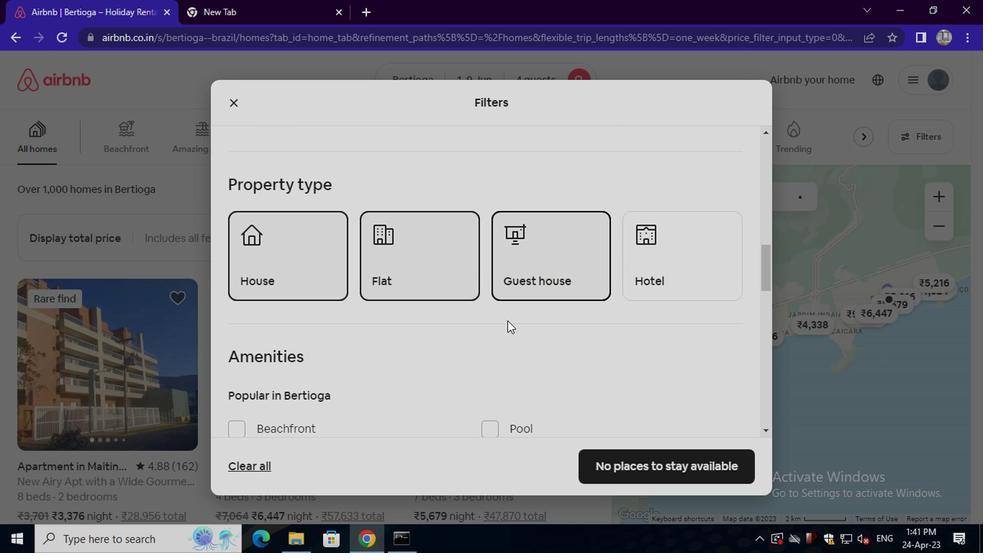 
Action: Mouse scrolled (494, 332) with delta (0, 0)
Screenshot: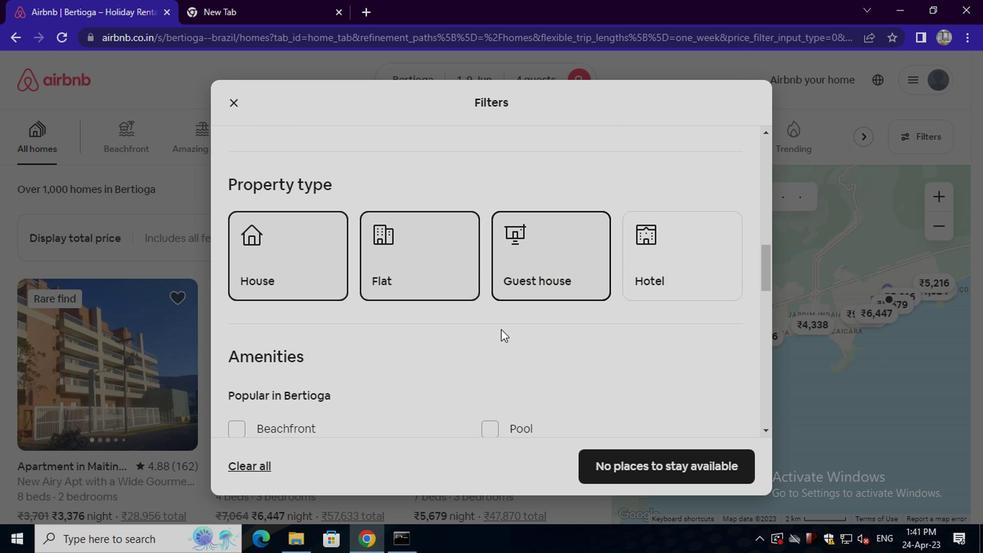 
Action: Mouse scrolled (494, 332) with delta (0, 0)
Screenshot: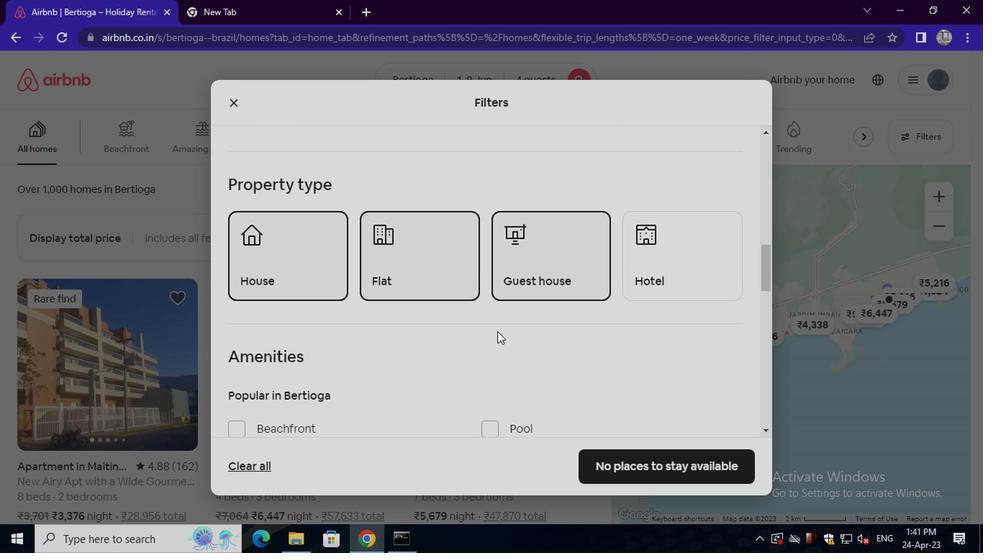 
Action: Mouse moved to (491, 343)
Screenshot: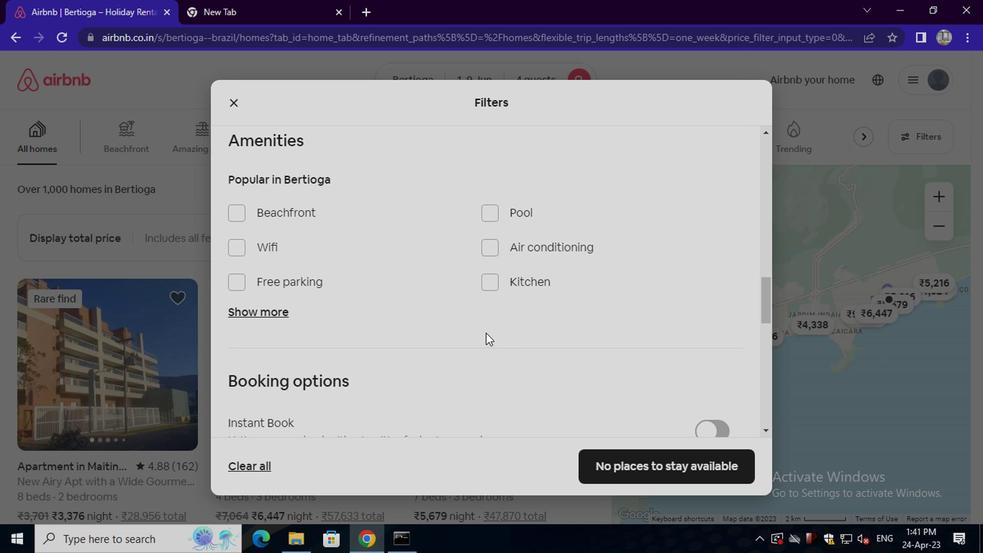 
Action: Mouse scrolled (491, 342) with delta (0, 0)
Screenshot: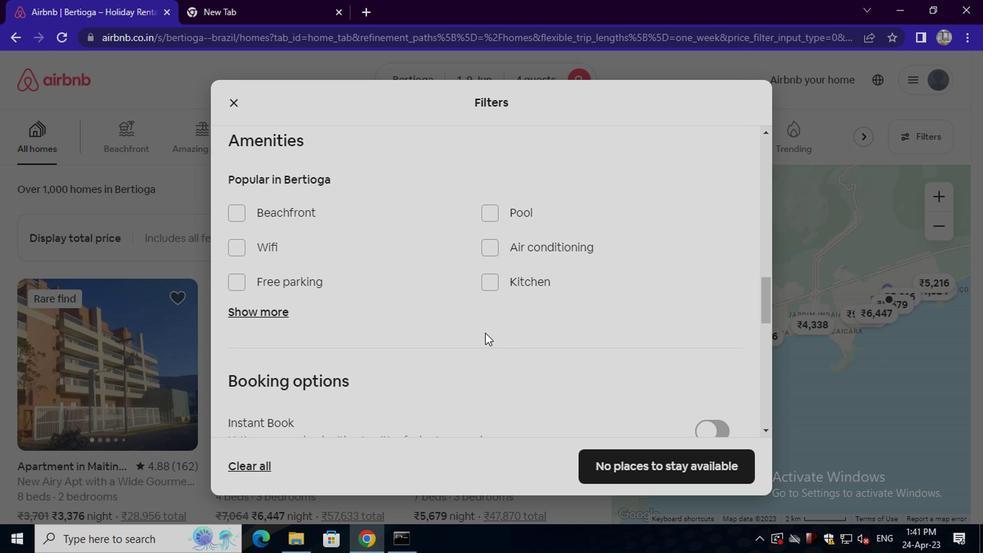 
Action: Mouse scrolled (491, 342) with delta (0, 0)
Screenshot: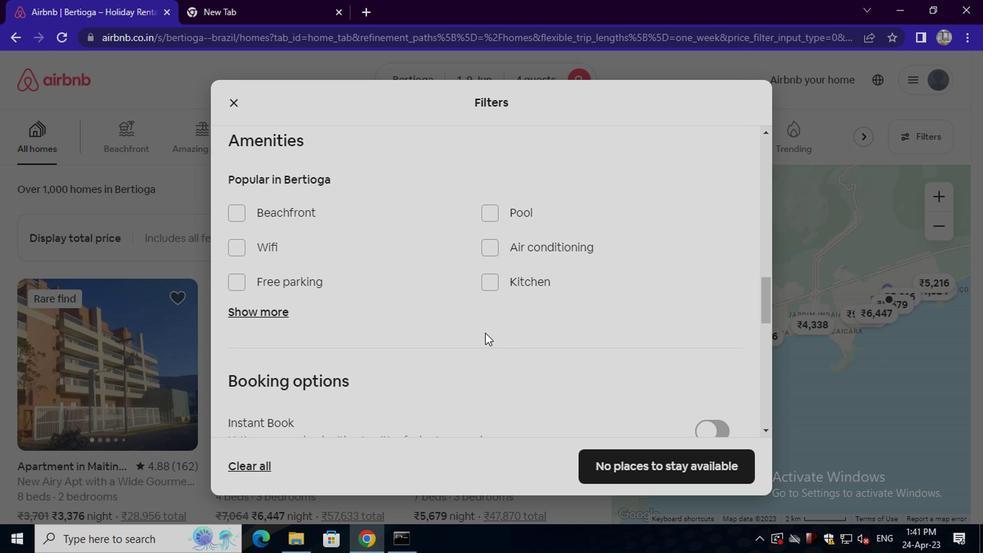 
Action: Mouse moved to (701, 340)
Screenshot: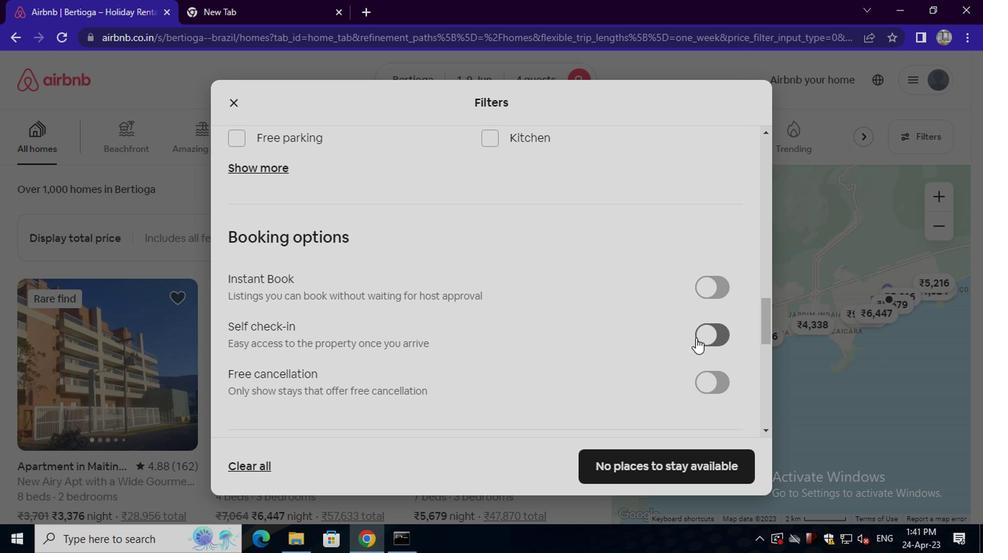 
Action: Mouse pressed left at (701, 340)
Screenshot: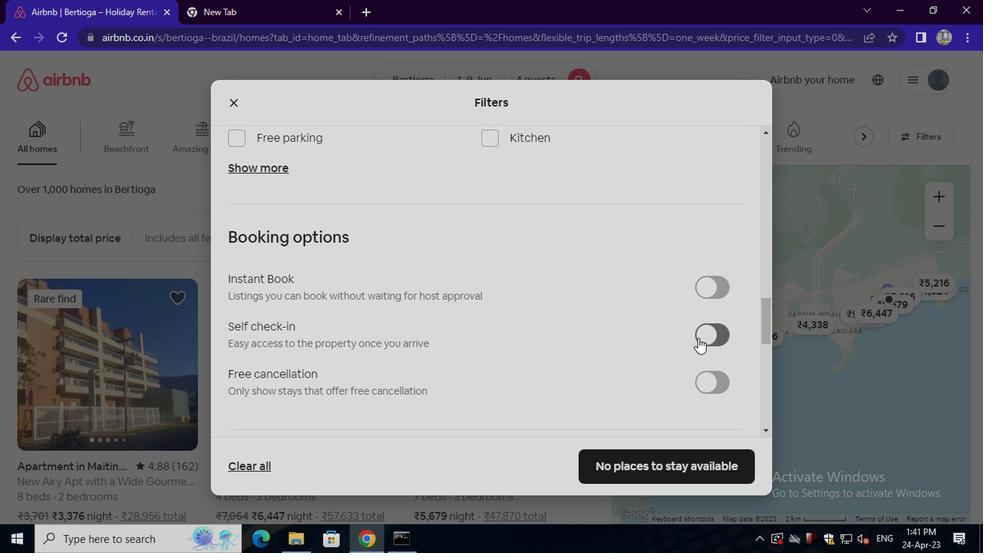 
Action: Mouse moved to (510, 315)
Screenshot: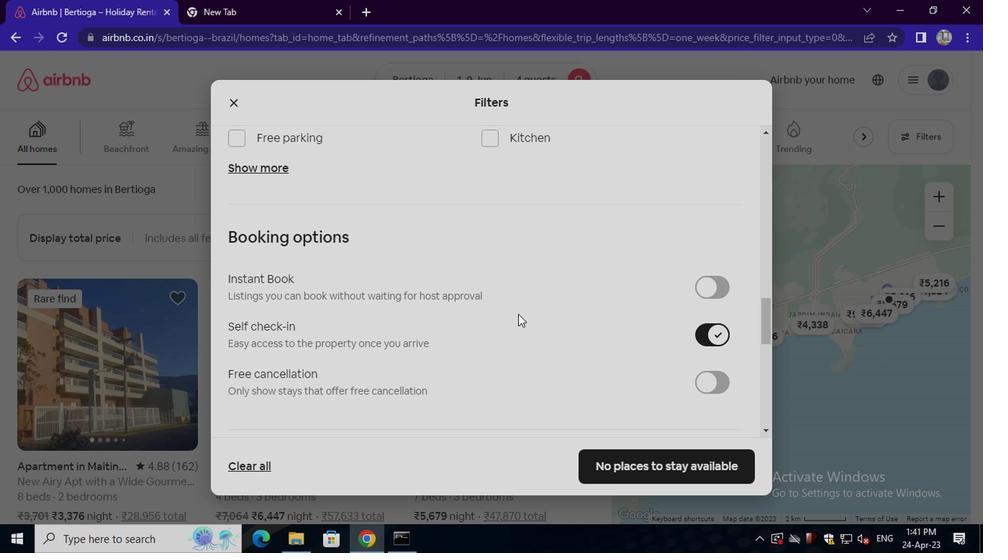 
Action: Mouse scrolled (510, 315) with delta (0, 0)
Screenshot: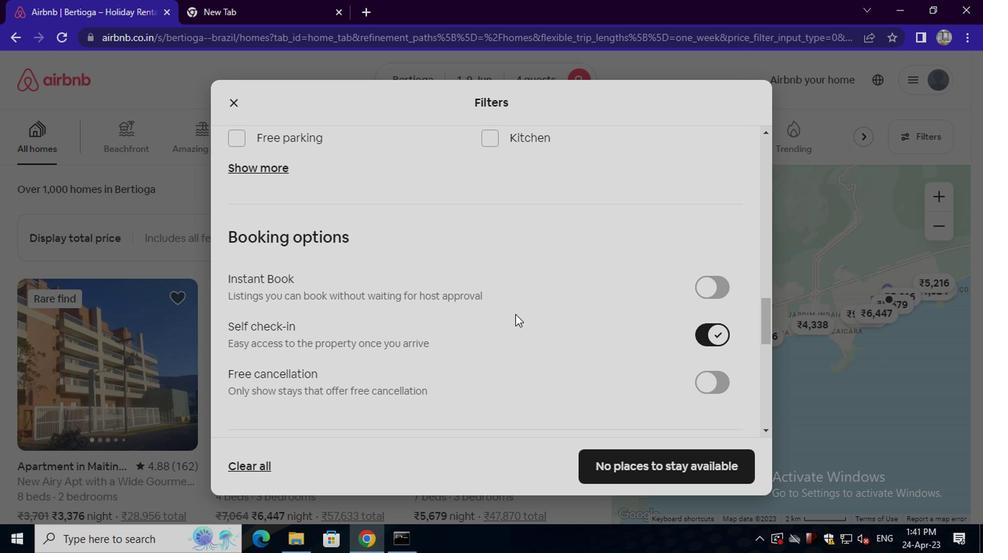 
Action: Mouse scrolled (510, 315) with delta (0, 0)
Screenshot: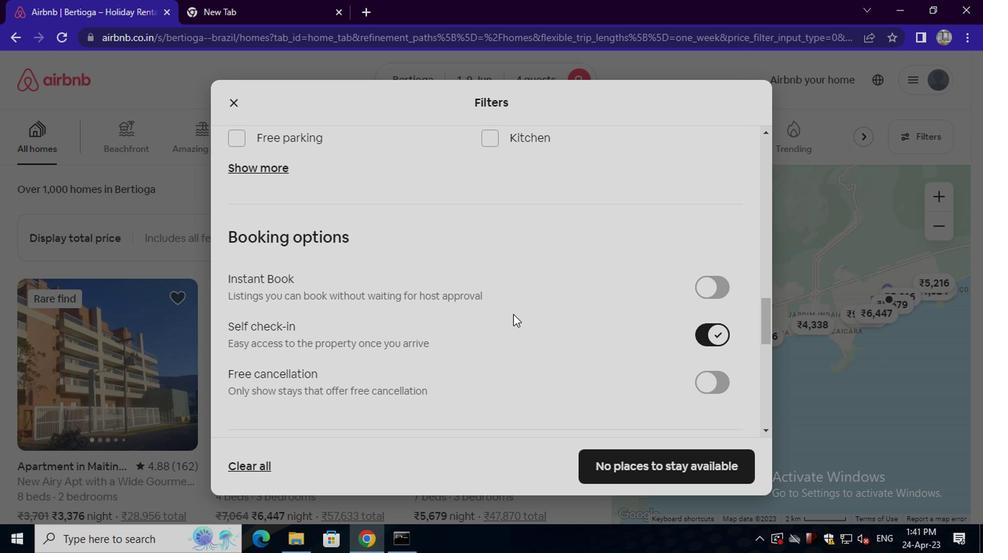 
Action: Mouse scrolled (510, 315) with delta (0, 0)
Screenshot: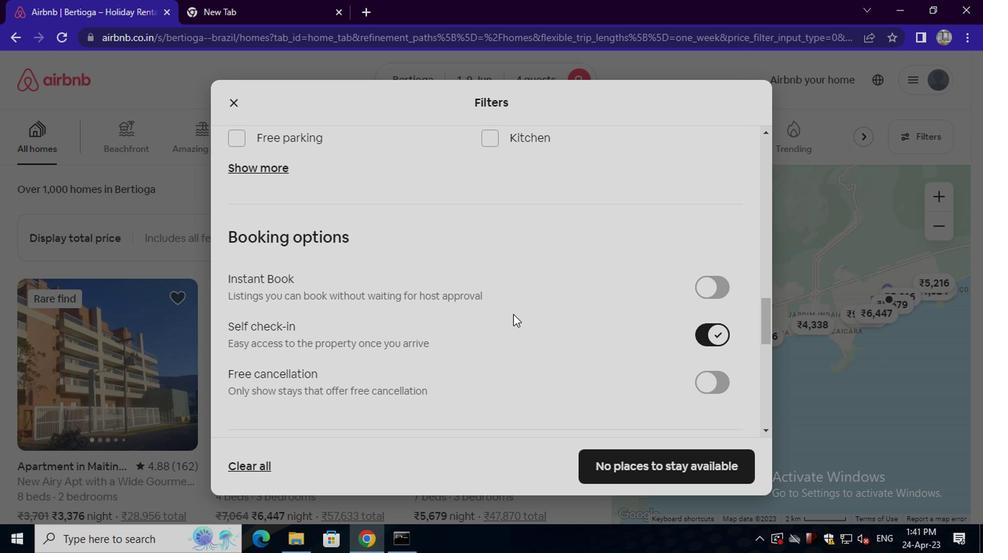 
Action: Mouse moved to (494, 317)
Screenshot: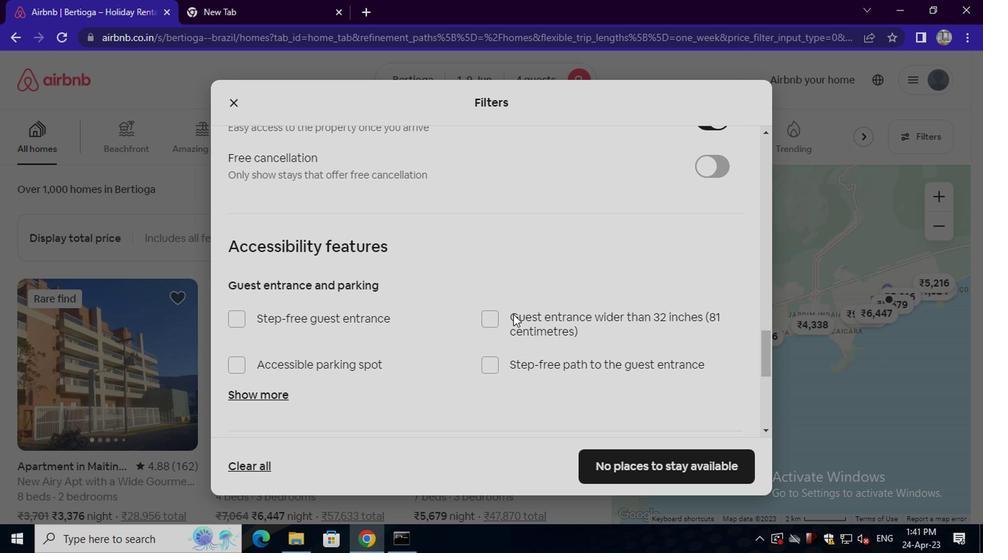 
Action: Mouse scrolled (494, 316) with delta (0, 0)
Screenshot: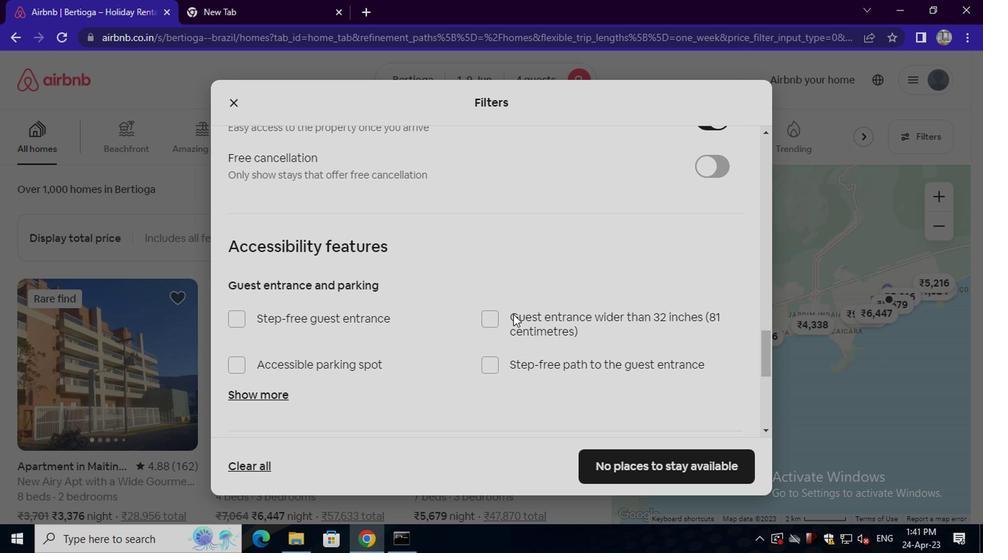 
Action: Mouse moved to (493, 318)
Screenshot: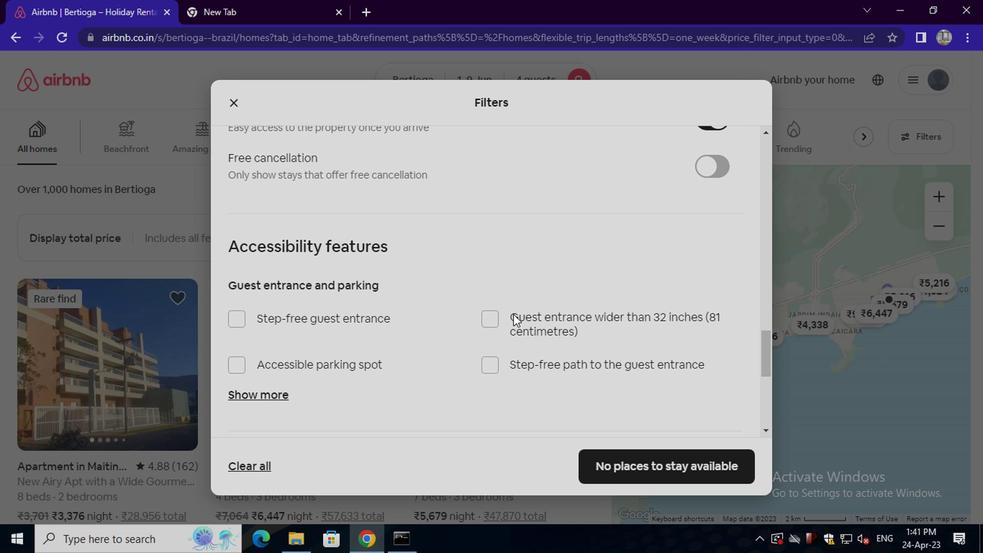 
Action: Mouse scrolled (493, 317) with delta (0, -1)
Screenshot: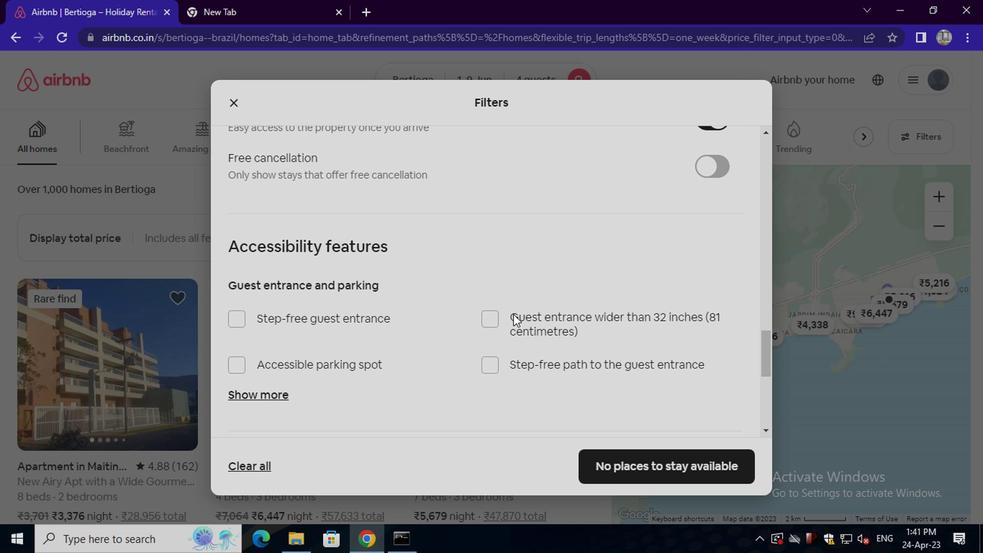 
Action: Mouse moved to (493, 318)
Screenshot: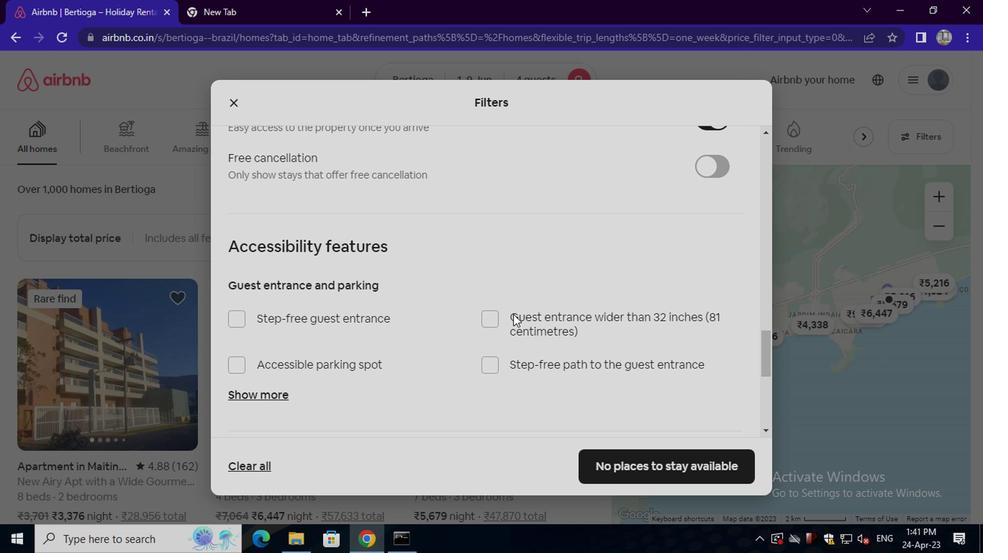 
Action: Mouse scrolled (493, 317) with delta (0, -1)
Screenshot: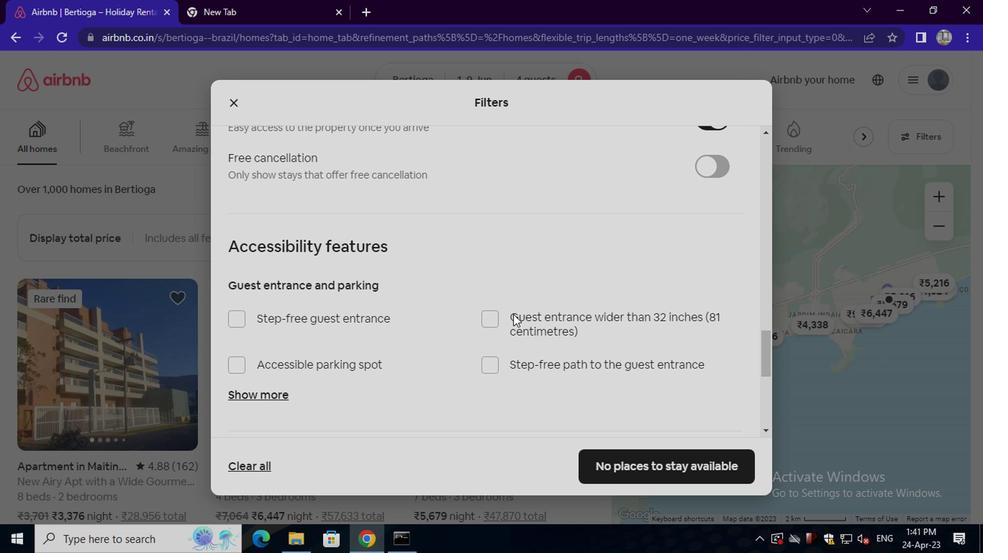 
Action: Mouse moved to (490, 318)
Screenshot: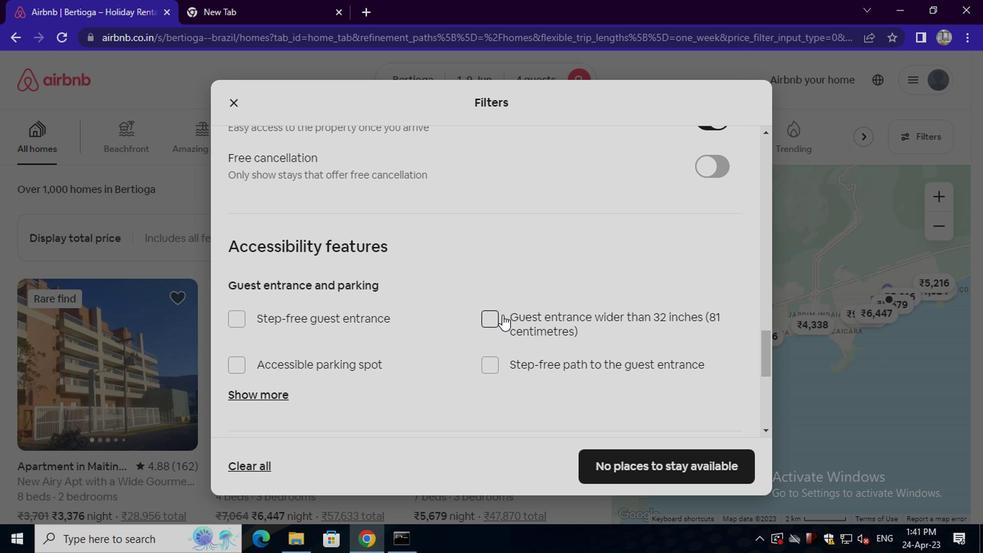 
Action: Mouse scrolled (490, 318) with delta (0, 0)
Screenshot: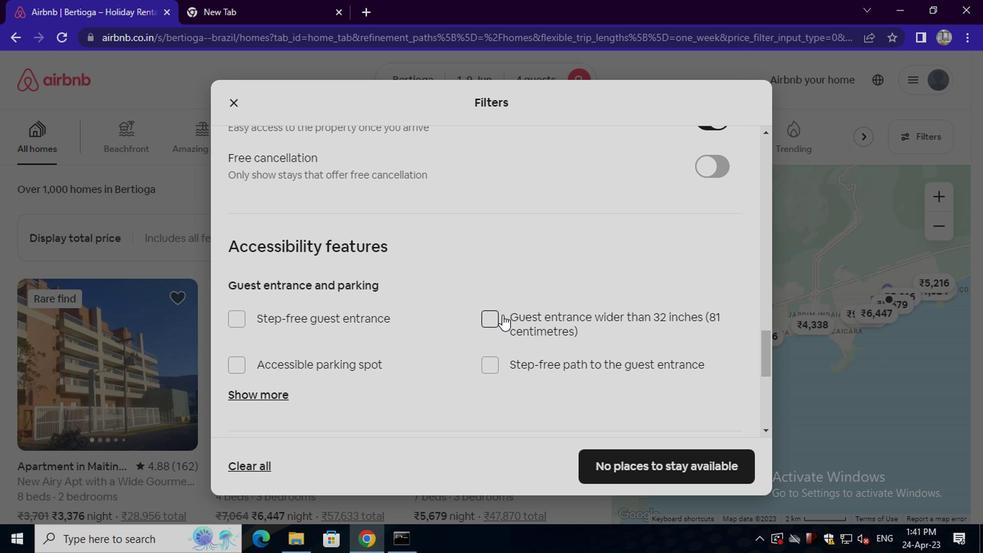 
Action: Mouse moved to (433, 328)
Screenshot: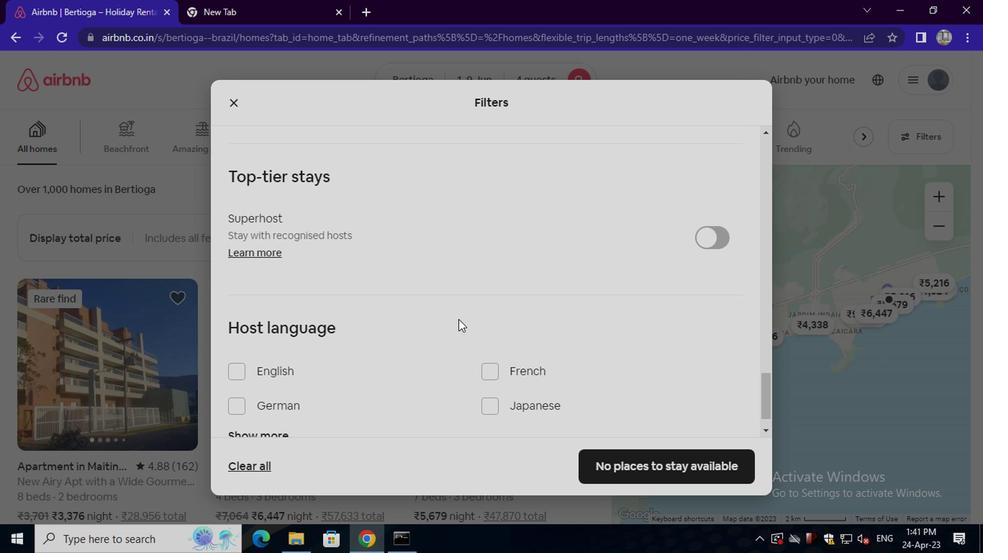 
Action: Mouse scrolled (433, 328) with delta (0, 0)
Screenshot: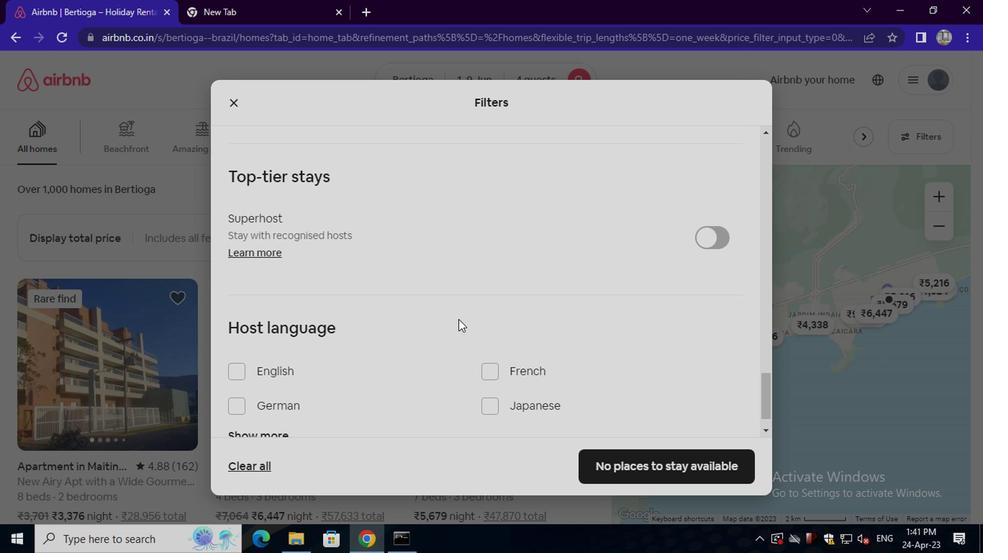 
Action: Mouse moved to (431, 330)
Screenshot: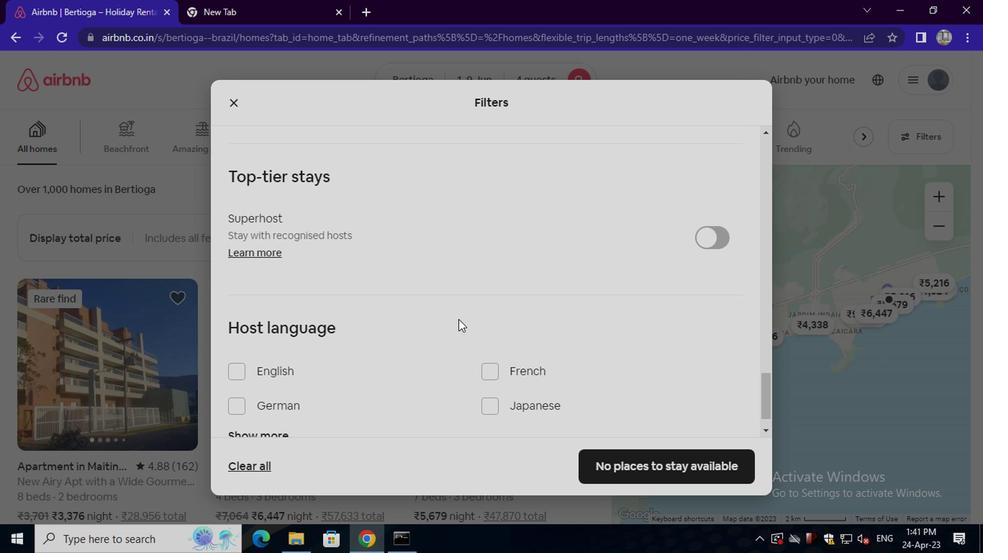 
Action: Mouse scrolled (431, 329) with delta (0, -1)
Screenshot: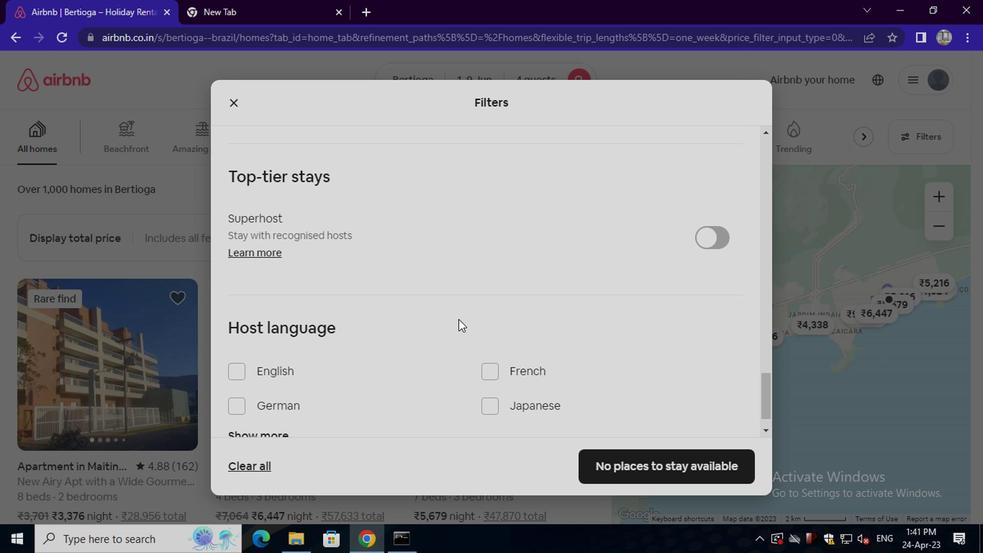 
Action: Mouse moved to (264, 409)
Screenshot: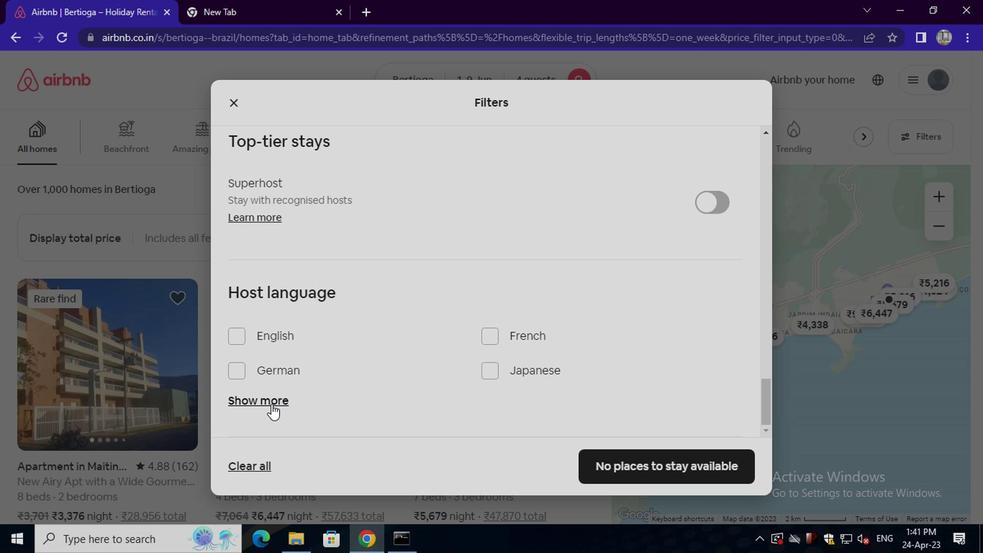 
Action: Mouse pressed left at (264, 409)
Screenshot: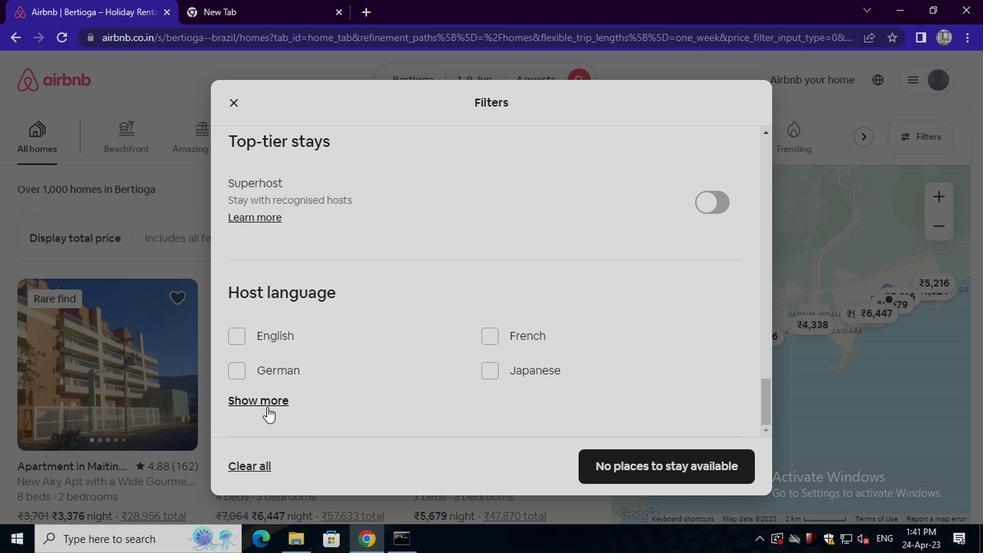 
Action: Mouse moved to (331, 365)
Screenshot: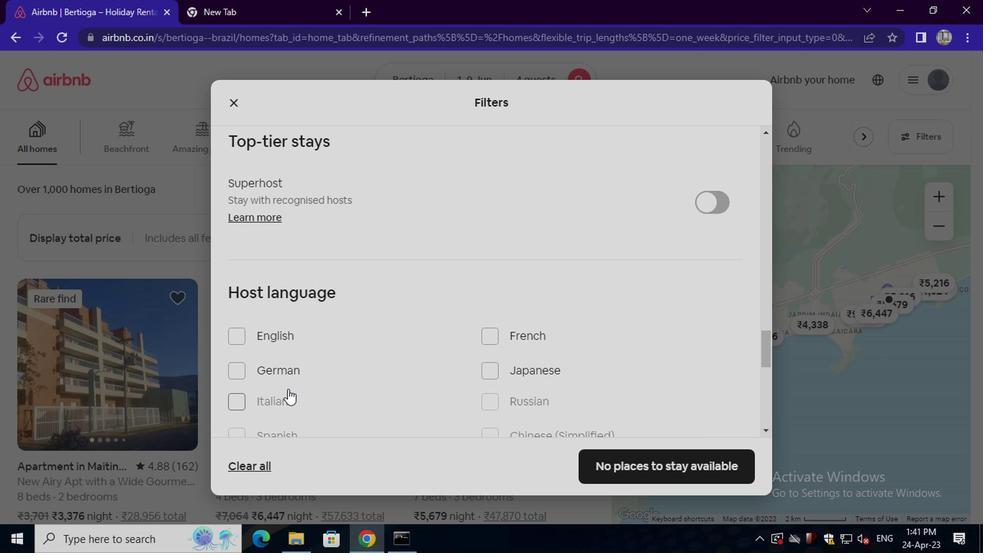 
Action: Mouse scrolled (331, 364) with delta (0, 0)
Screenshot: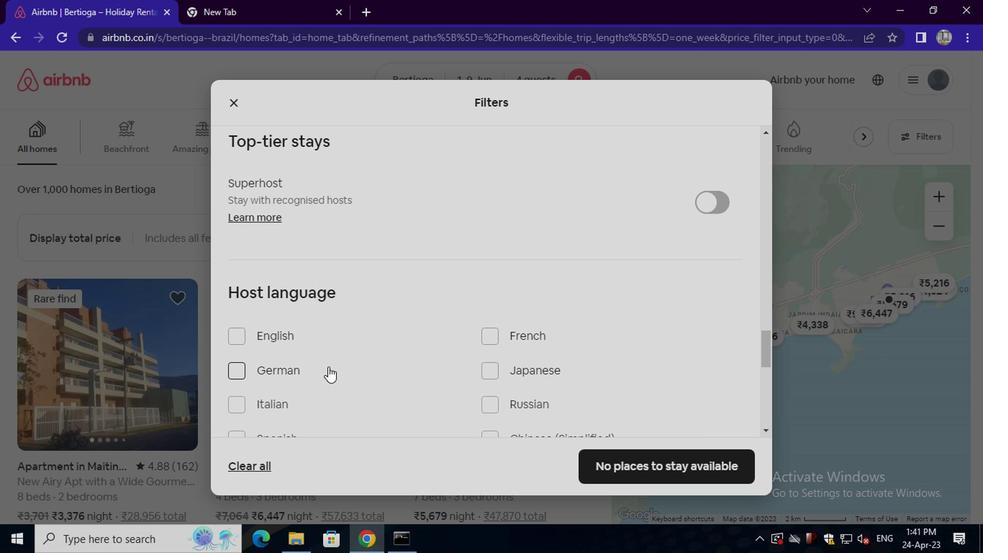 
Action: Mouse scrolled (331, 364) with delta (0, 0)
Screenshot: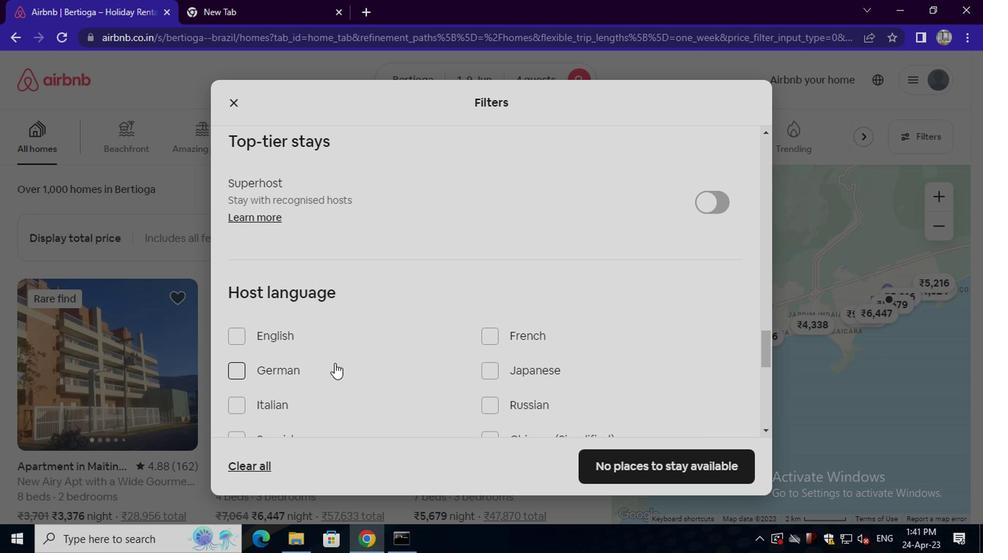 
Action: Mouse moved to (270, 305)
Screenshot: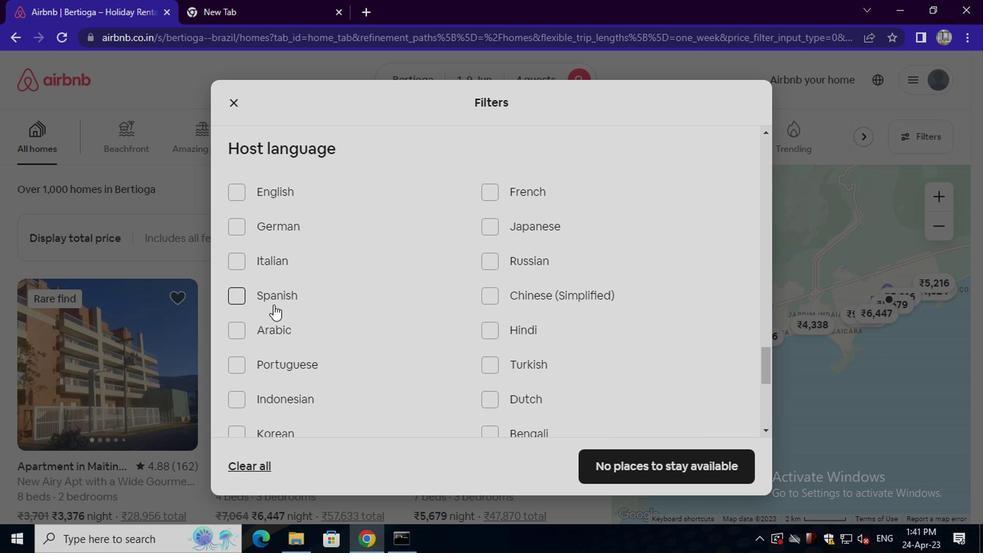 
Action: Mouse pressed left at (270, 305)
Screenshot: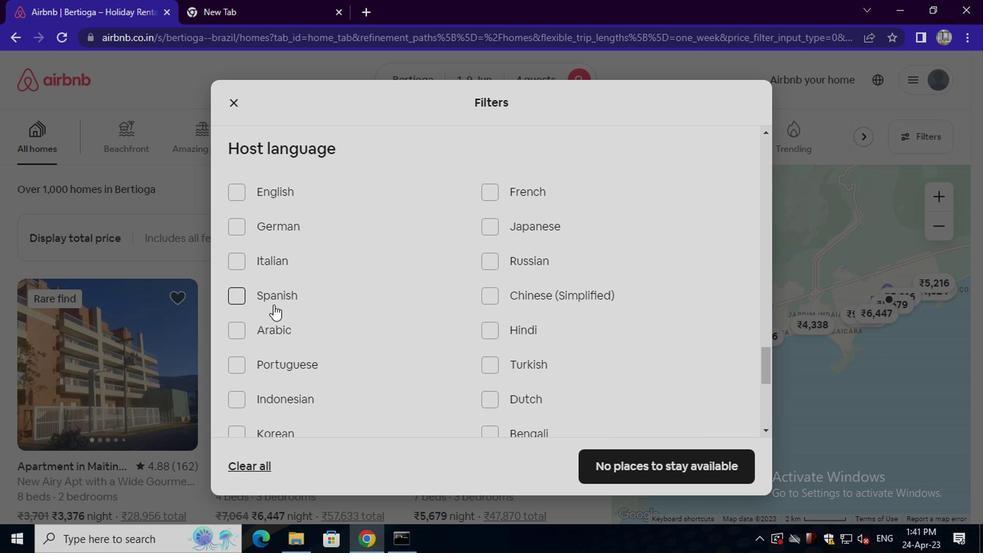 
Action: Mouse moved to (657, 474)
Screenshot: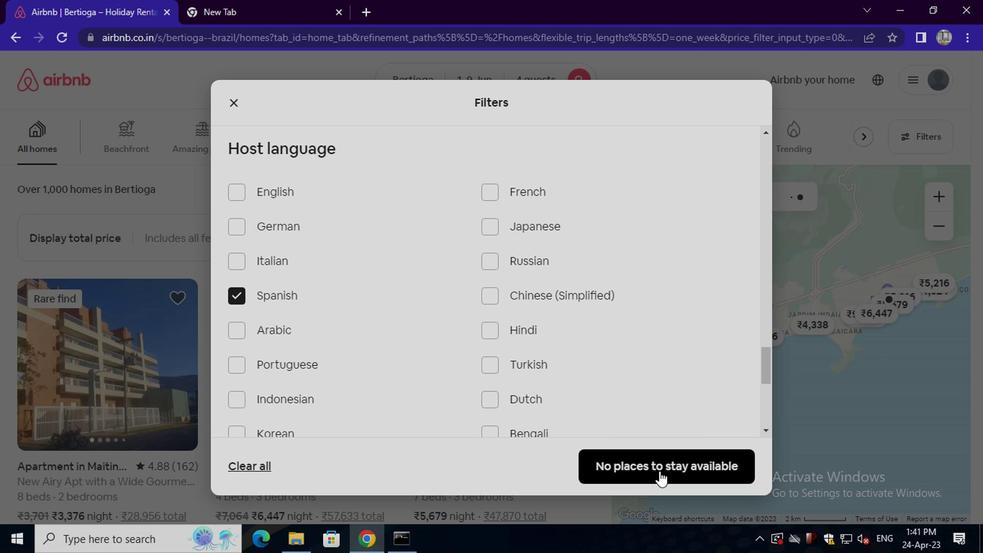 
Action: Mouse pressed left at (657, 474)
Screenshot: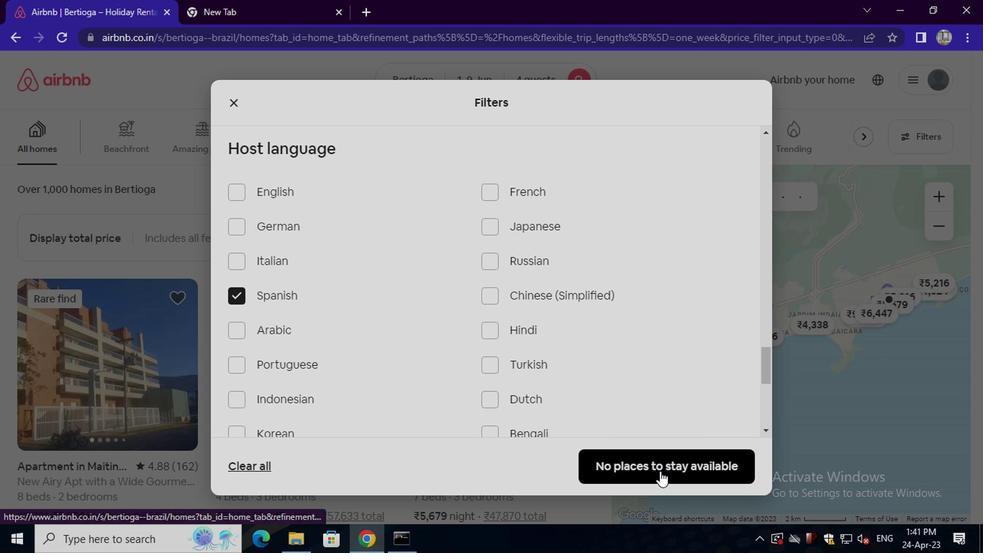 
